 Task: Create a sub task Gather and Analyse Requirements for the task  Upgrade and migrate company environmental management to a cloud-based solution in the project BlazeTech , assign it to team member softage.2@softage.net and update the status of the sub task to  Off Track , set the priority of the sub task to High
Action: Mouse moved to (1059, 93)
Screenshot: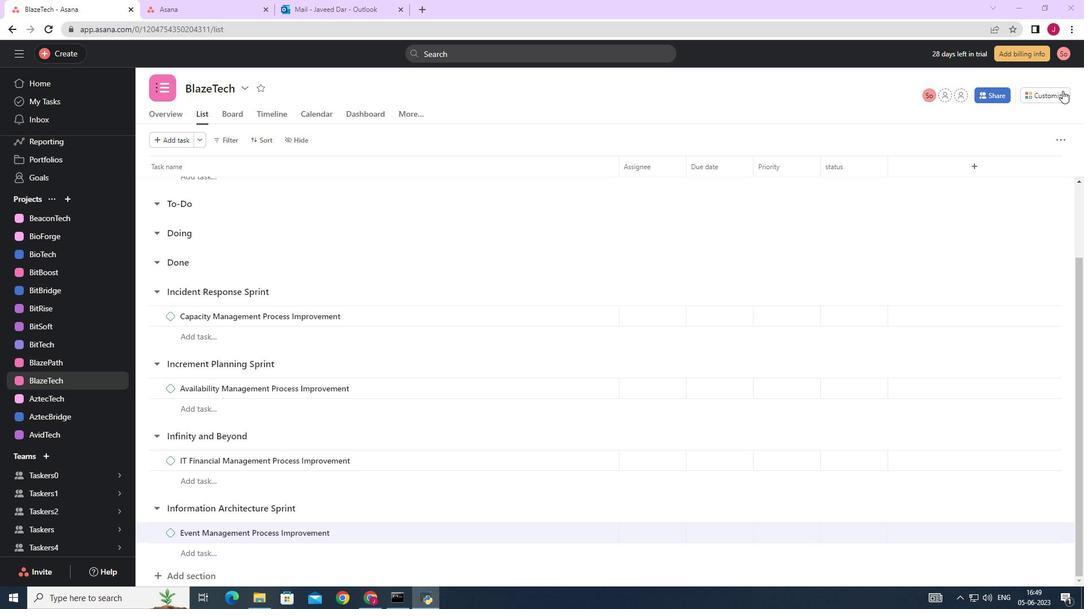 
Action: Mouse pressed left at (1059, 93)
Screenshot: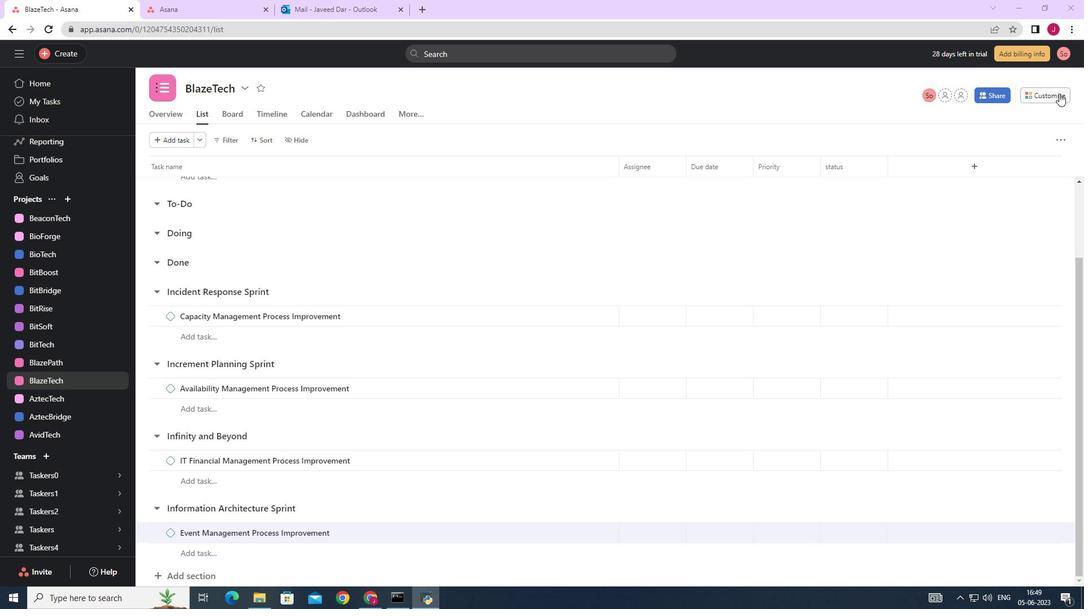 
Action: Mouse moved to (809, 307)
Screenshot: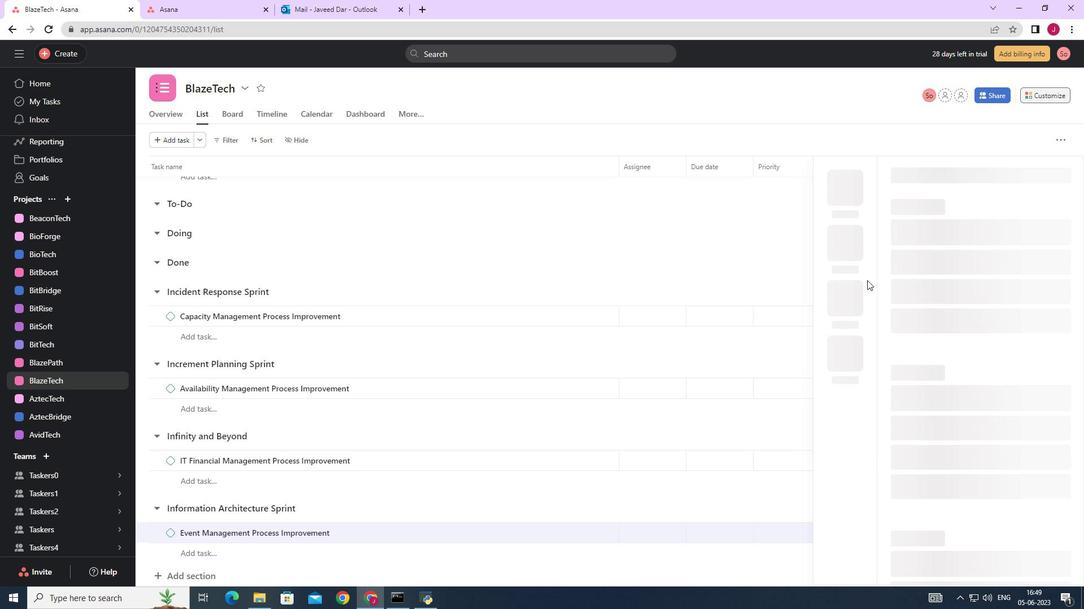
Action: Mouse scrolled (809, 306) with delta (0, 0)
Screenshot: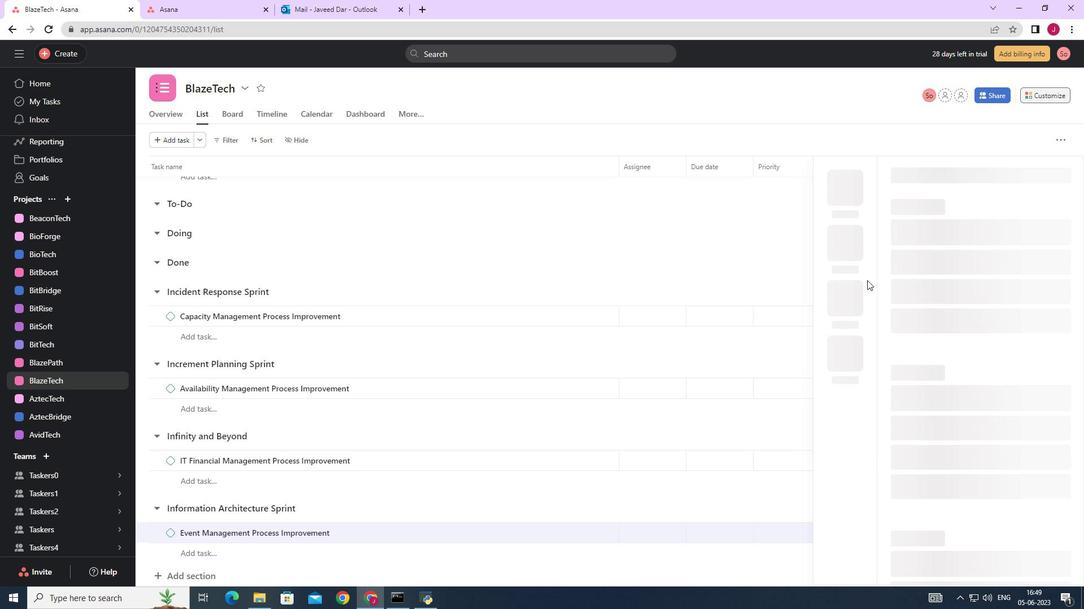
Action: Mouse moved to (807, 307)
Screenshot: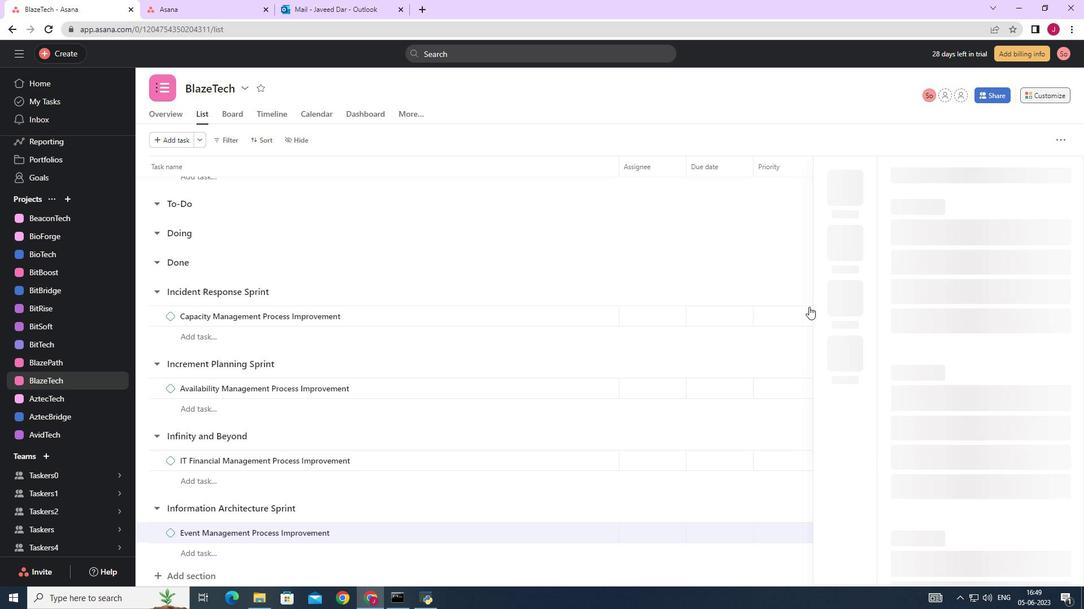 
Action: Mouse scrolled (807, 307) with delta (0, 0)
Screenshot: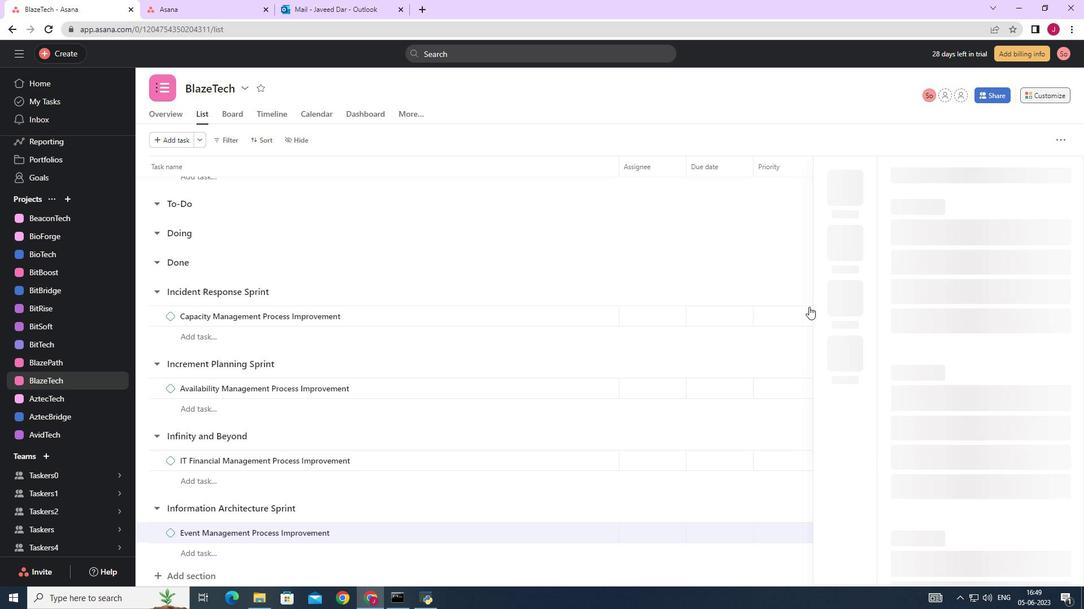 
Action: Mouse scrolled (807, 307) with delta (0, 0)
Screenshot: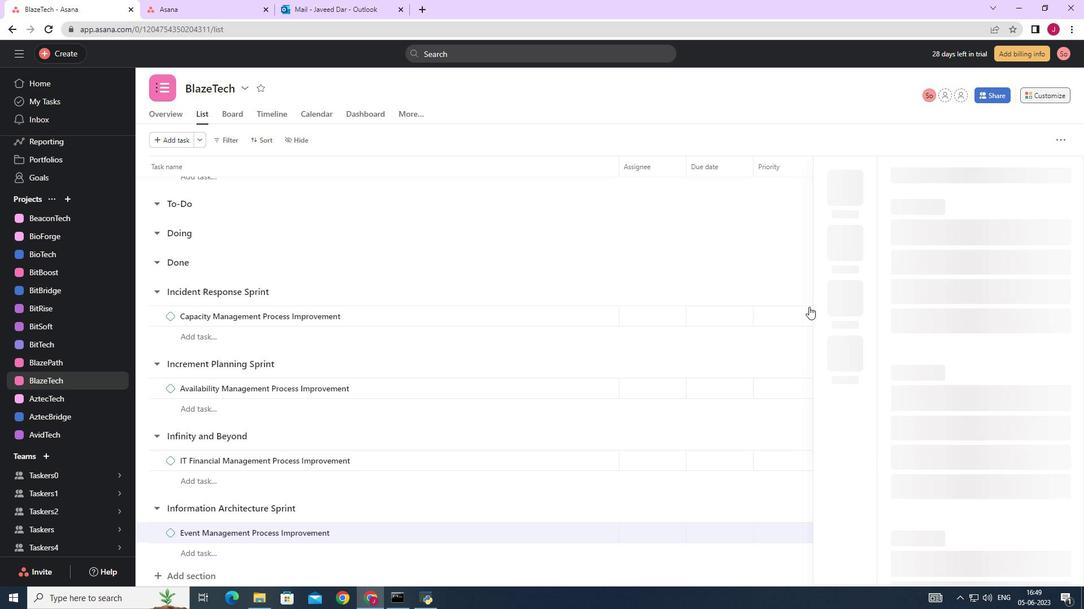 
Action: Mouse moved to (807, 307)
Screenshot: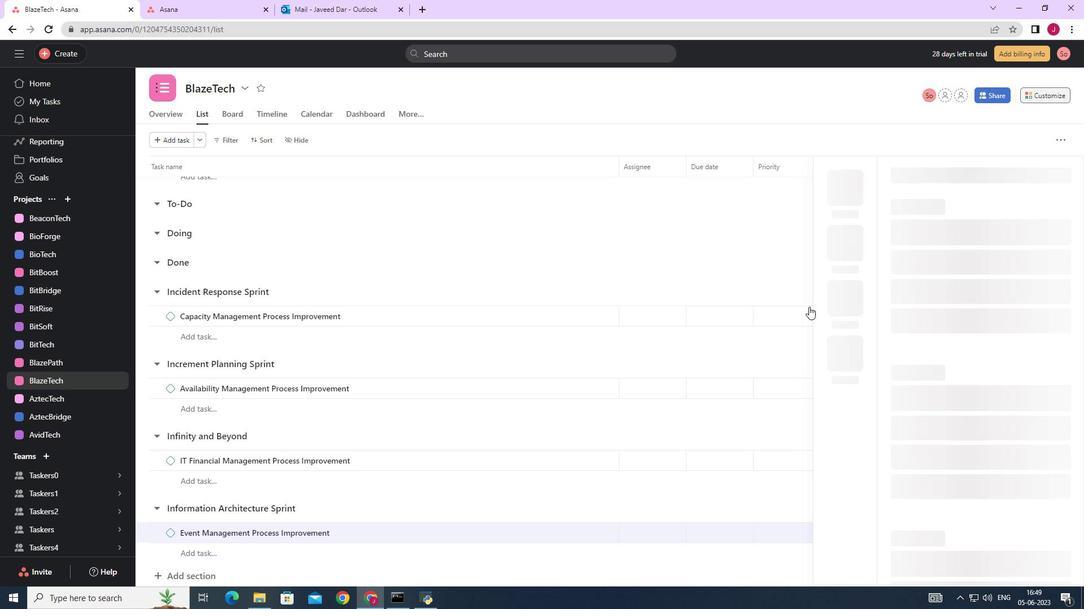 
Action: Mouse scrolled (807, 307) with delta (0, 0)
Screenshot: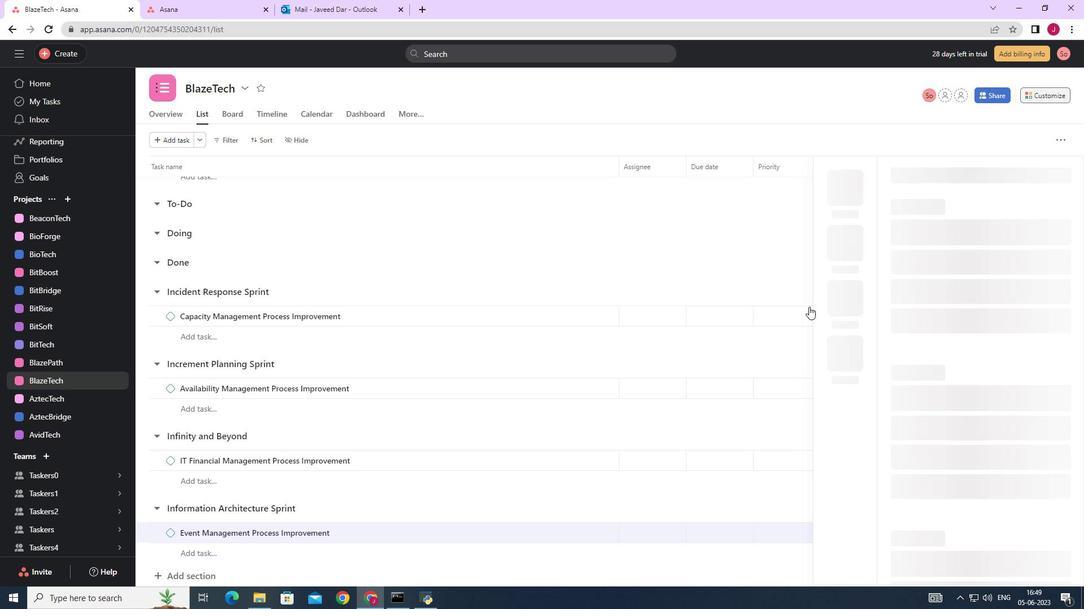 
Action: Mouse moved to (1068, 175)
Screenshot: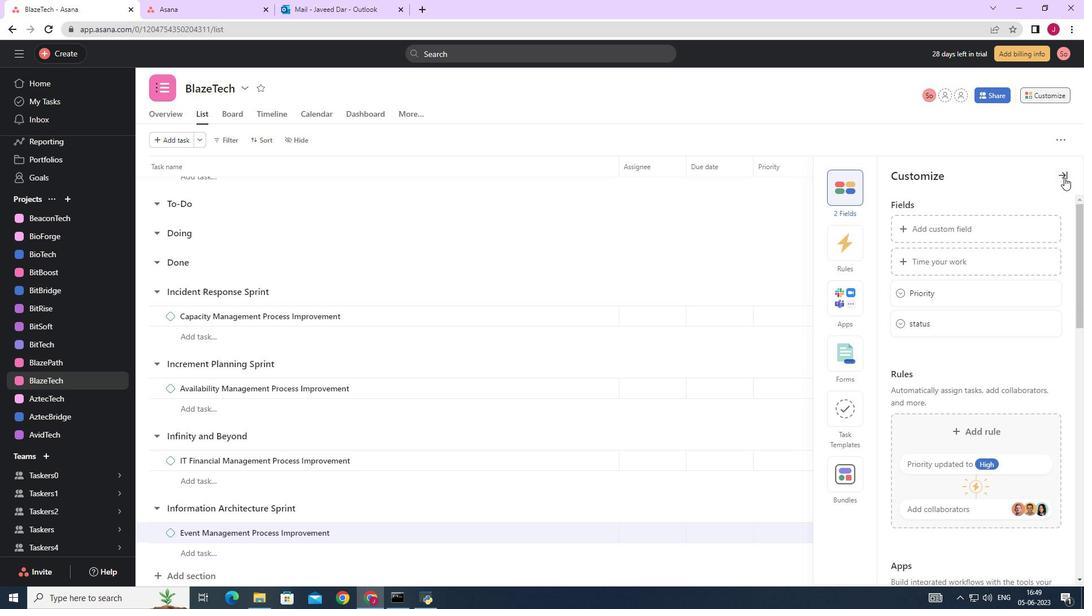
Action: Mouse pressed left at (1068, 175)
Screenshot: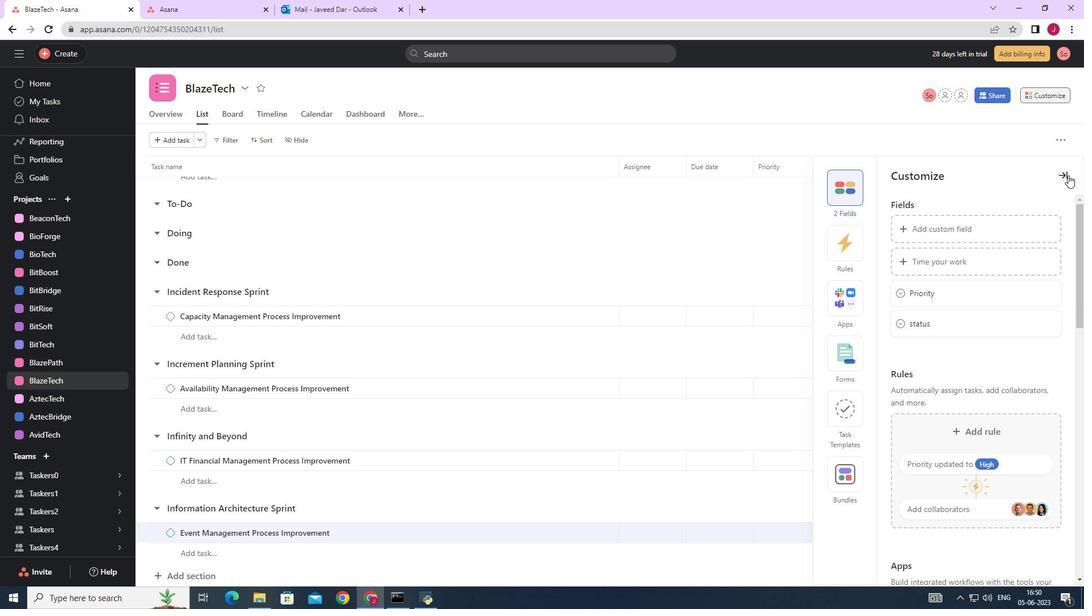 
Action: Mouse moved to (495, 306)
Screenshot: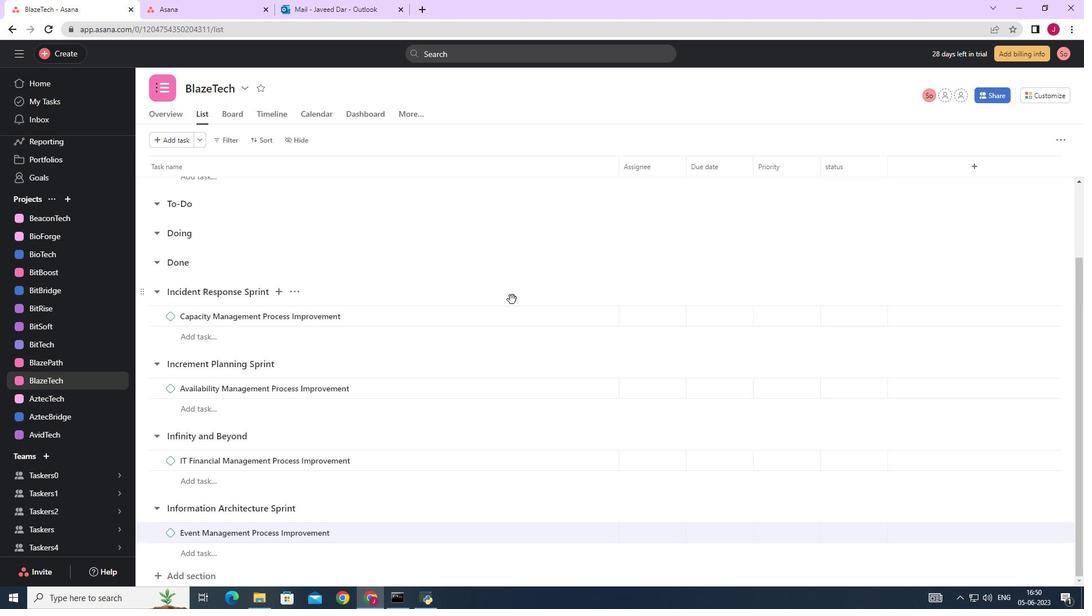 
Action: Mouse scrolled (495, 307) with delta (0, 0)
Screenshot: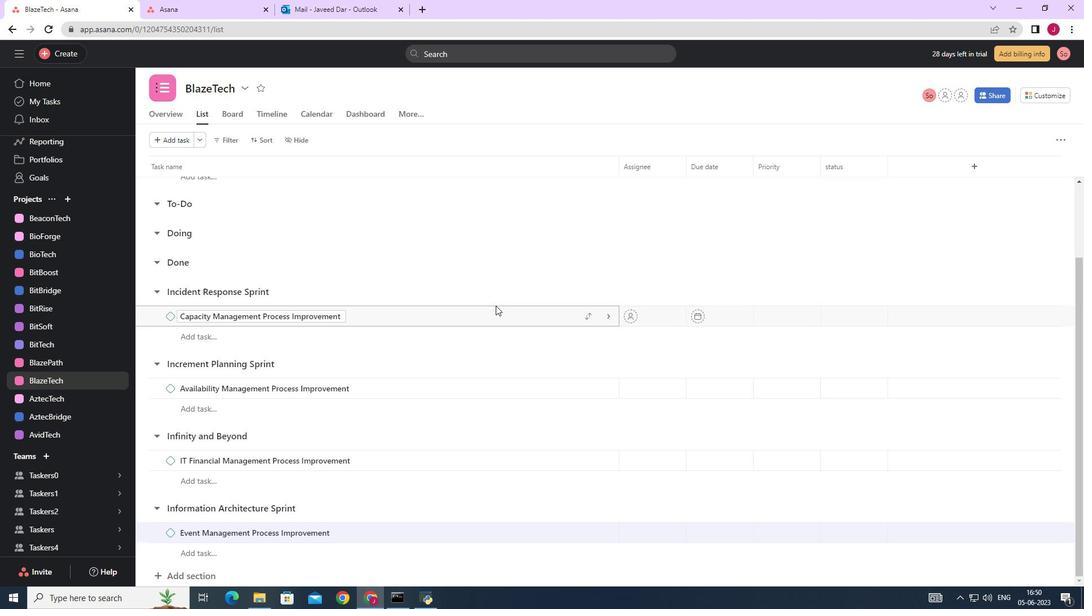 
Action: Mouse scrolled (495, 307) with delta (0, 0)
Screenshot: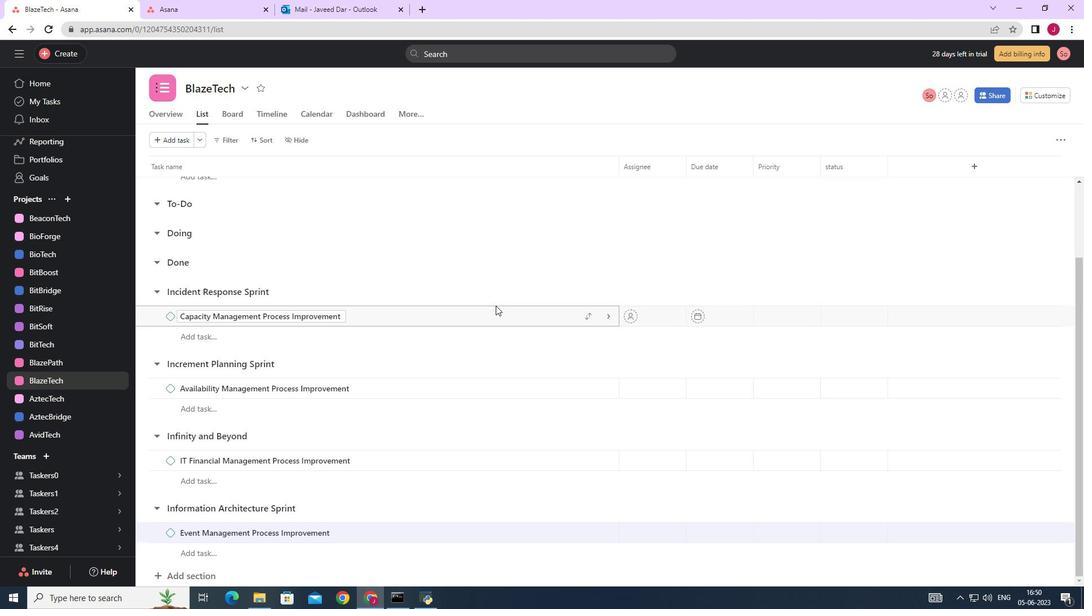 
Action: Mouse scrolled (495, 307) with delta (0, 0)
Screenshot: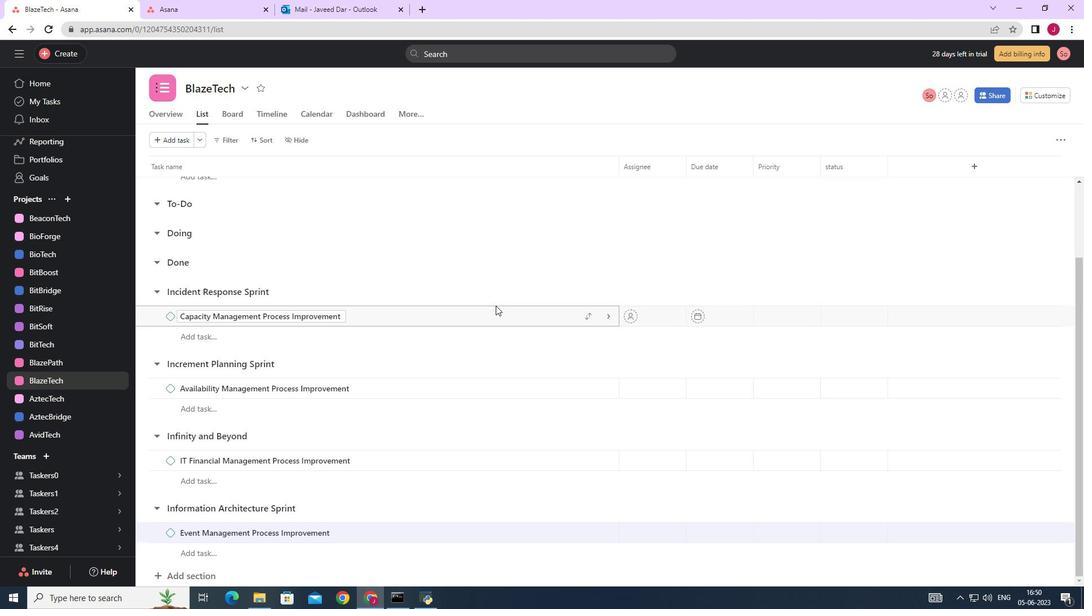 
Action: Mouse scrolled (495, 307) with delta (0, 0)
Screenshot: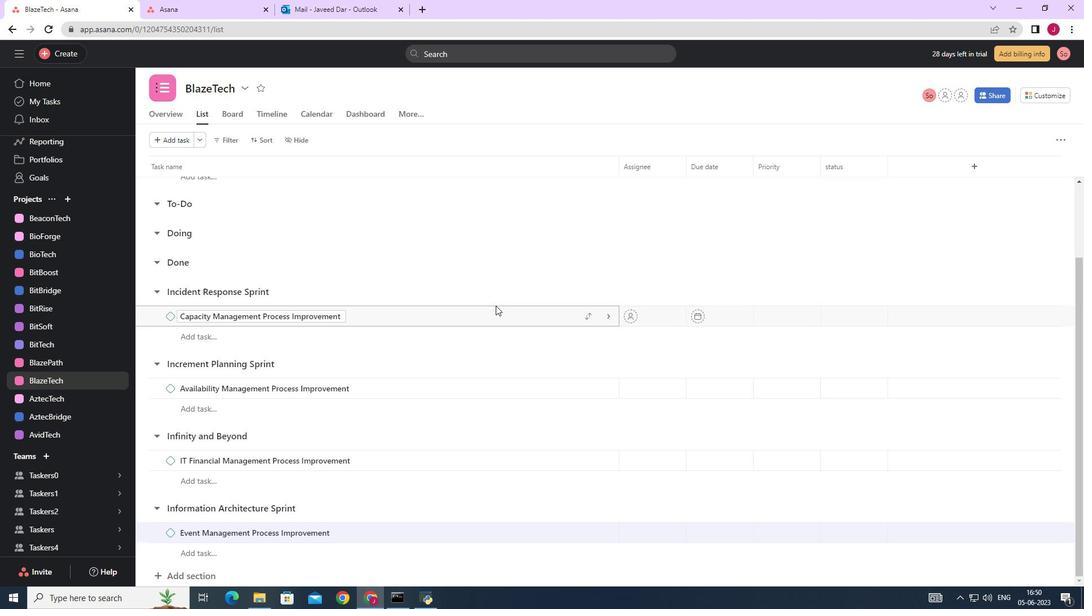 
Action: Mouse moved to (566, 251)
Screenshot: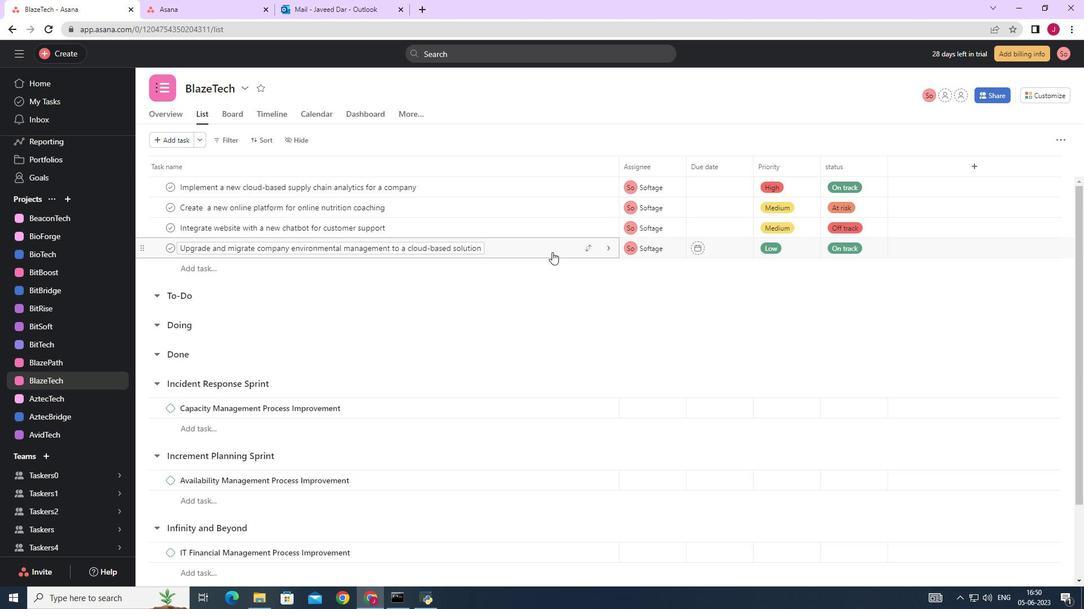 
Action: Mouse pressed left at (566, 251)
Screenshot: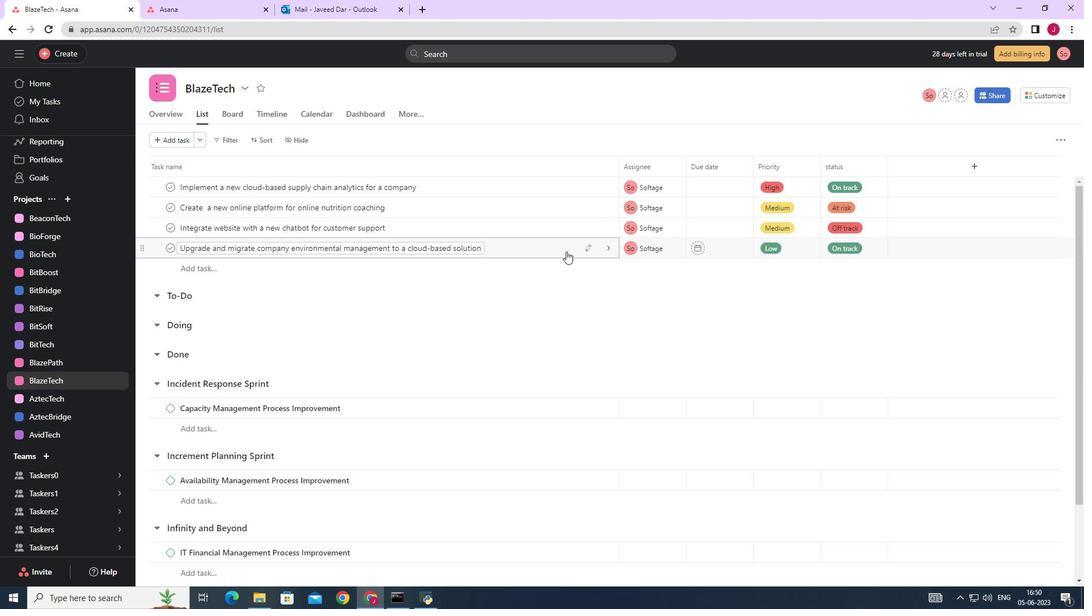 
Action: Mouse moved to (743, 322)
Screenshot: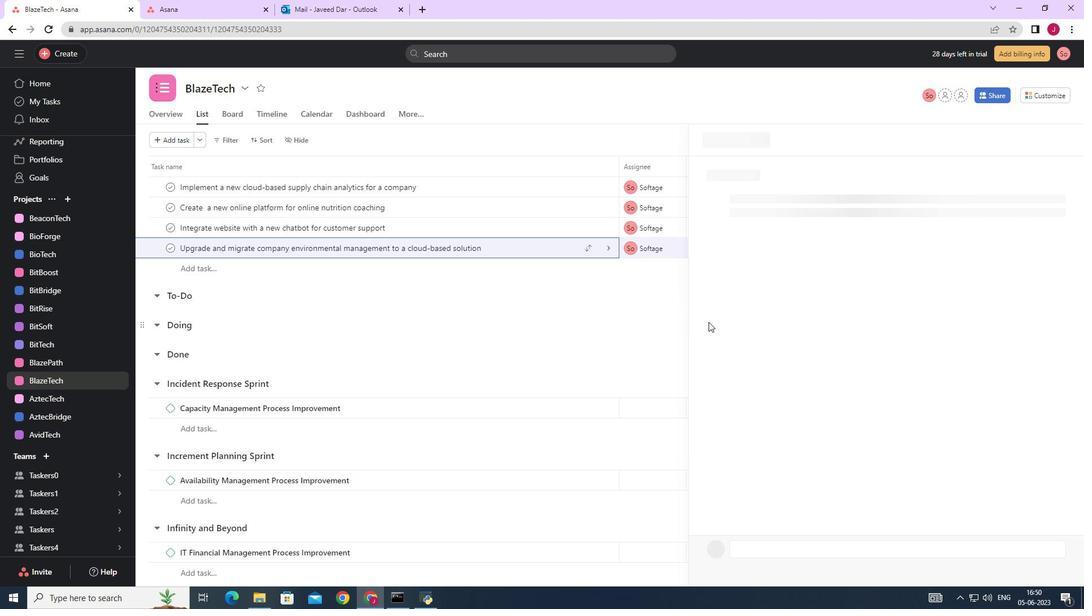
Action: Mouse scrolled (743, 321) with delta (0, 0)
Screenshot: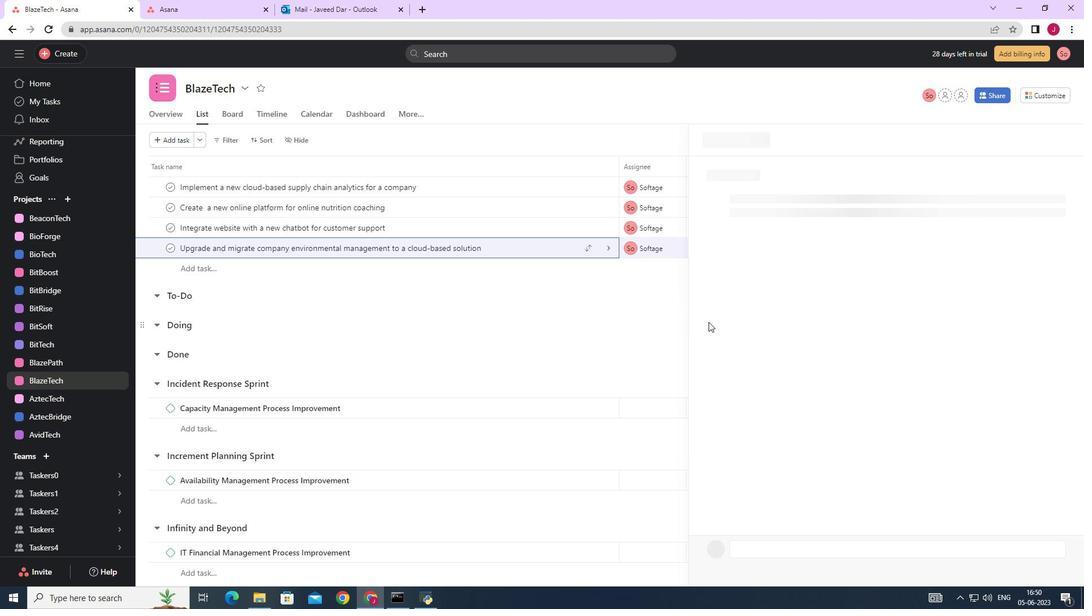 
Action: Mouse moved to (743, 322)
Screenshot: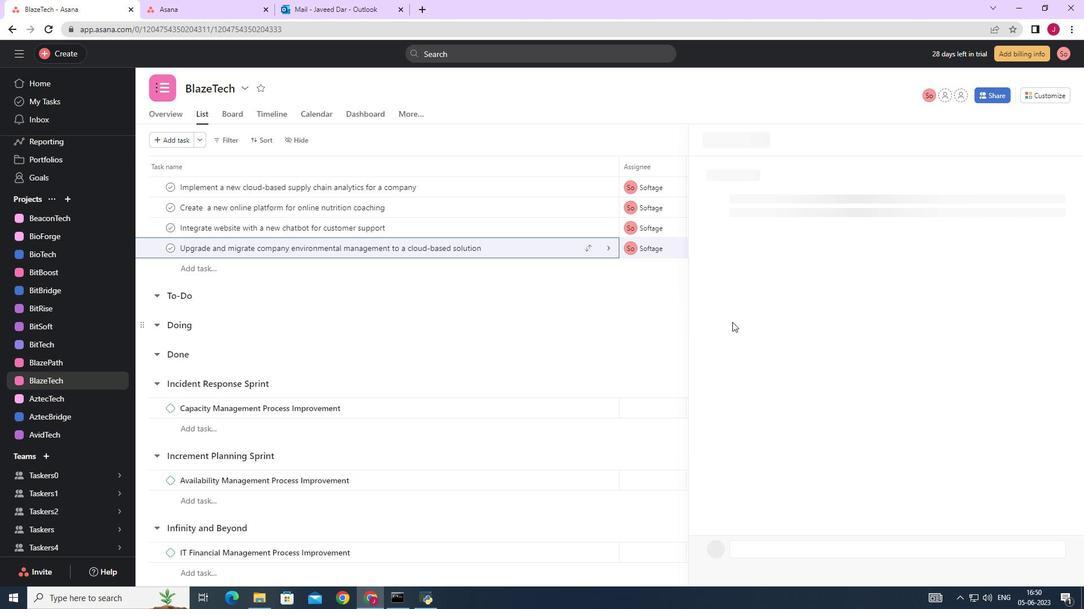 
Action: Mouse scrolled (743, 321) with delta (0, 0)
Screenshot: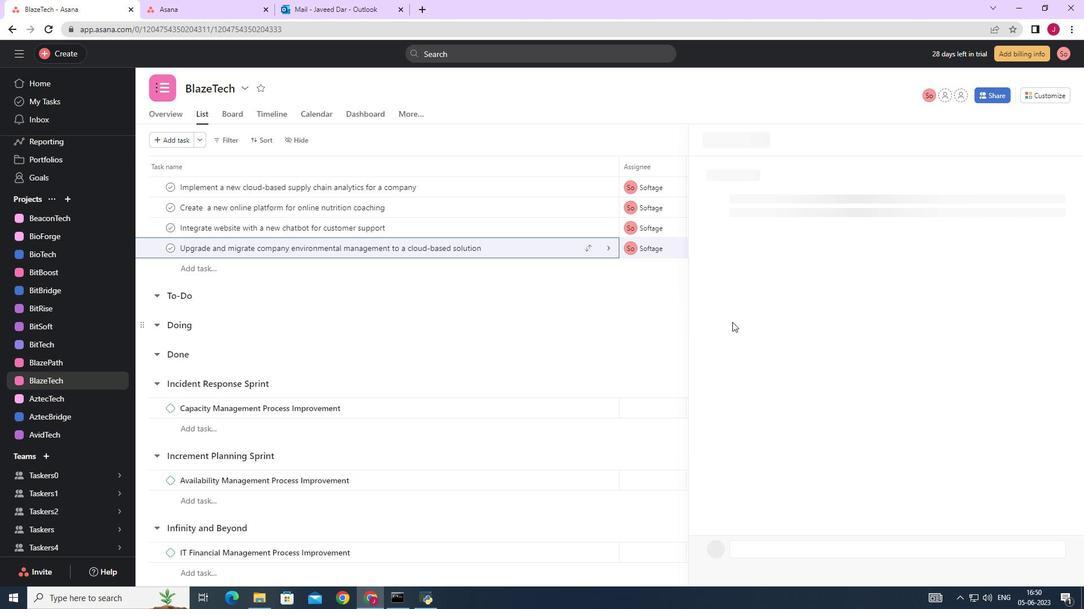 
Action: Mouse moved to (744, 322)
Screenshot: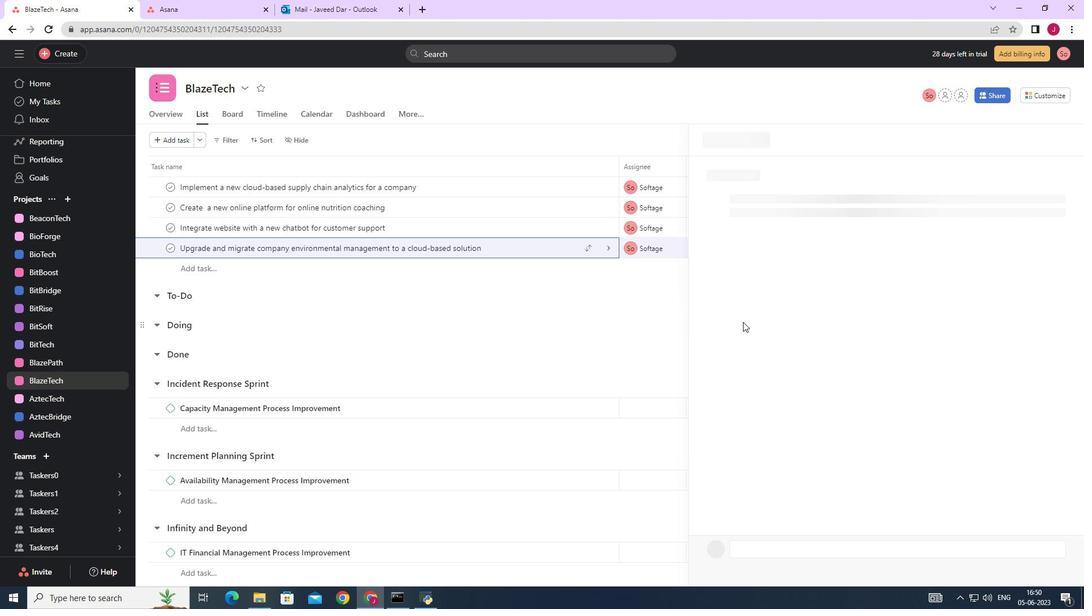 
Action: Mouse scrolled (744, 321) with delta (0, 0)
Screenshot: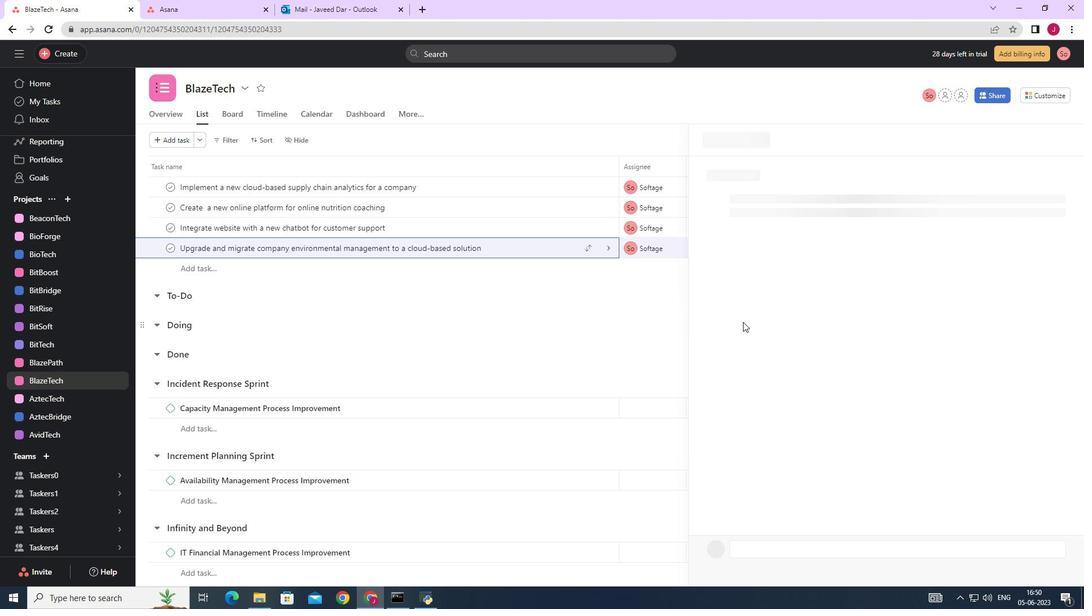 
Action: Mouse moved to (744, 322)
Screenshot: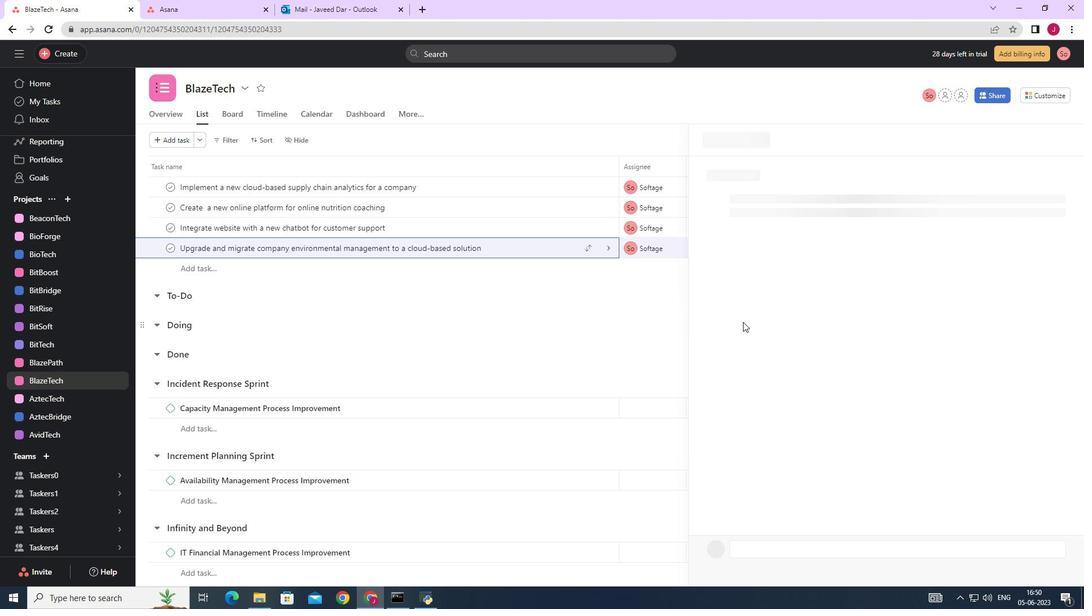 
Action: Mouse scrolled (744, 321) with delta (0, 0)
Screenshot: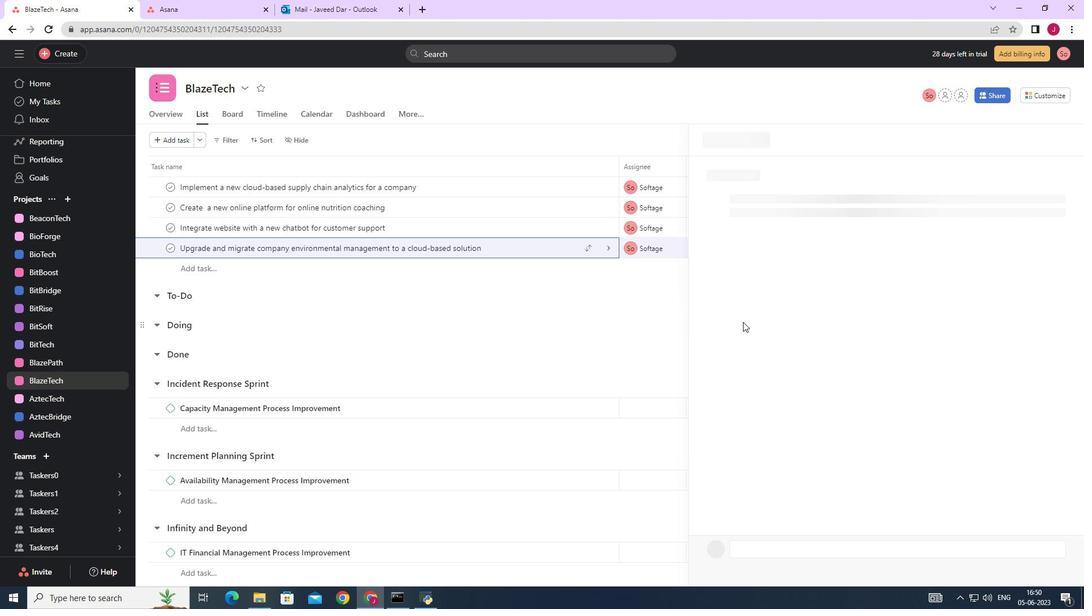 
Action: Mouse moved to (745, 322)
Screenshot: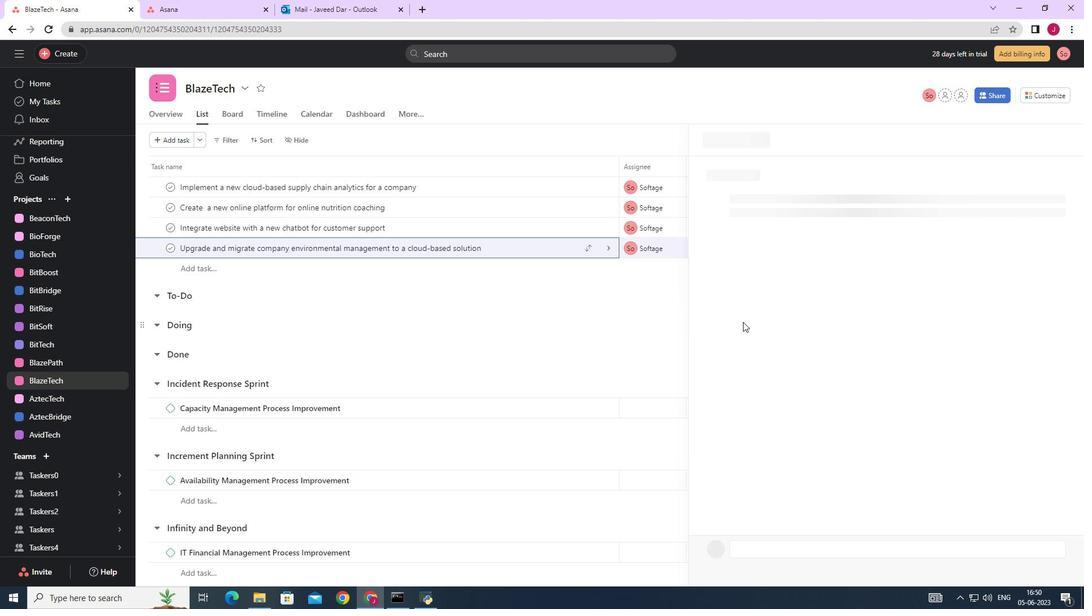 
Action: Mouse scrolled (745, 321) with delta (0, 0)
Screenshot: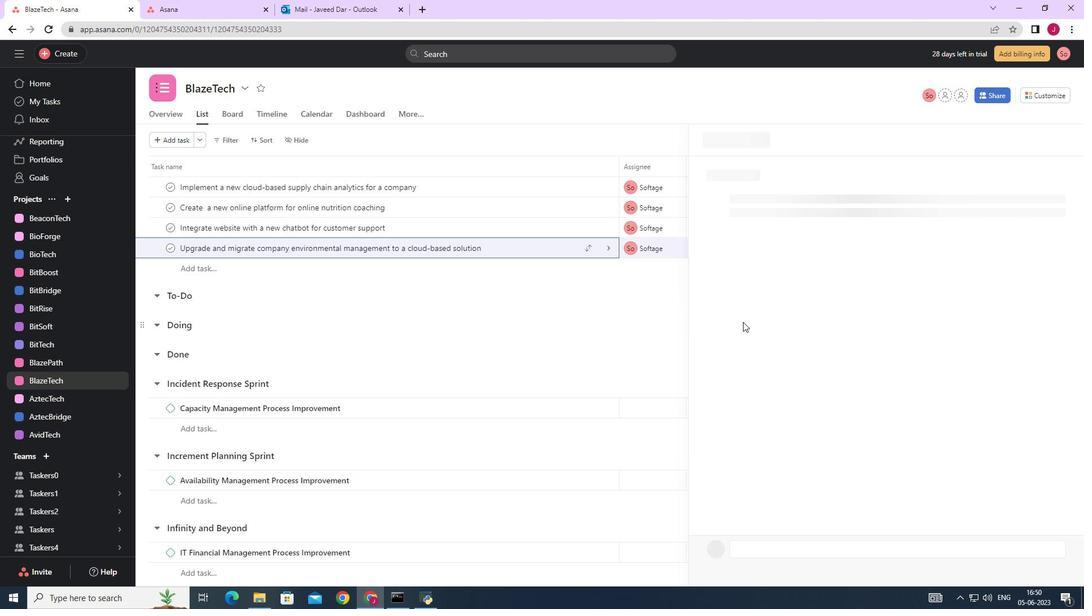 
Action: Mouse moved to (747, 324)
Screenshot: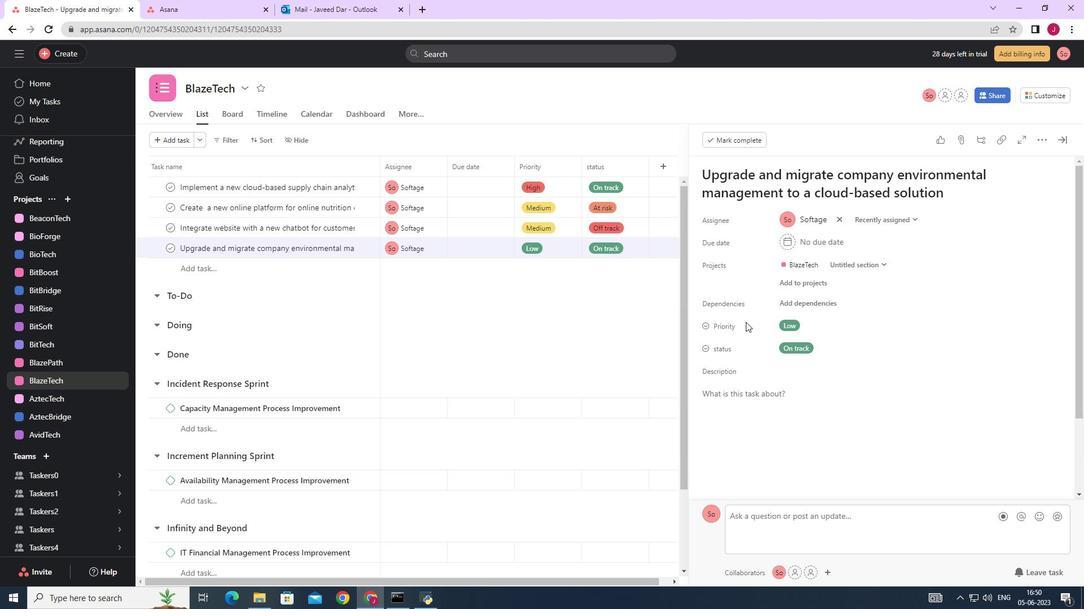 
Action: Mouse scrolled (747, 323) with delta (0, 0)
Screenshot: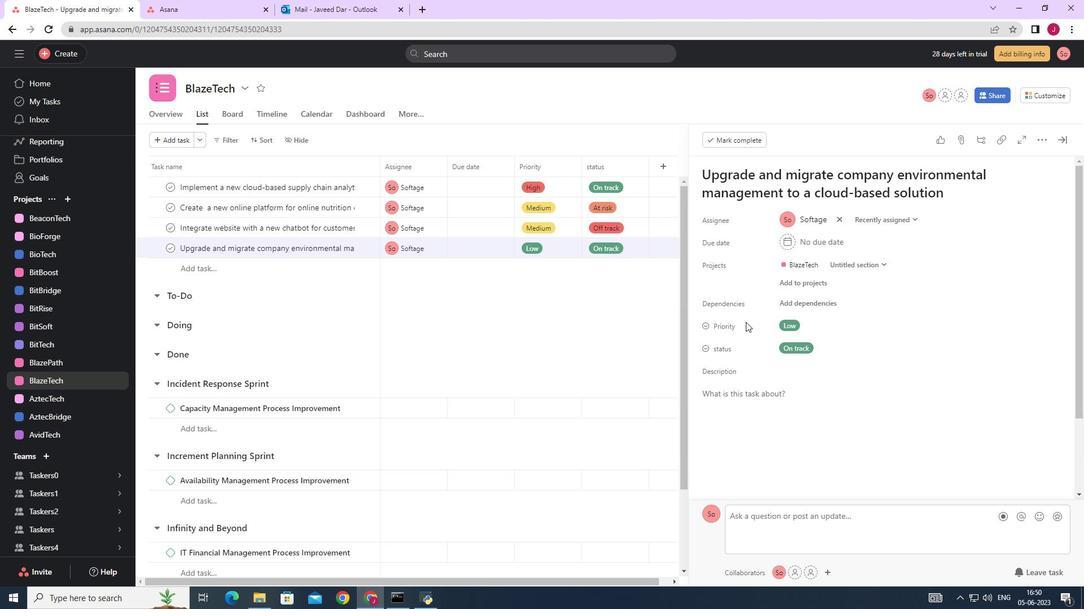 
Action: Mouse moved to (755, 334)
Screenshot: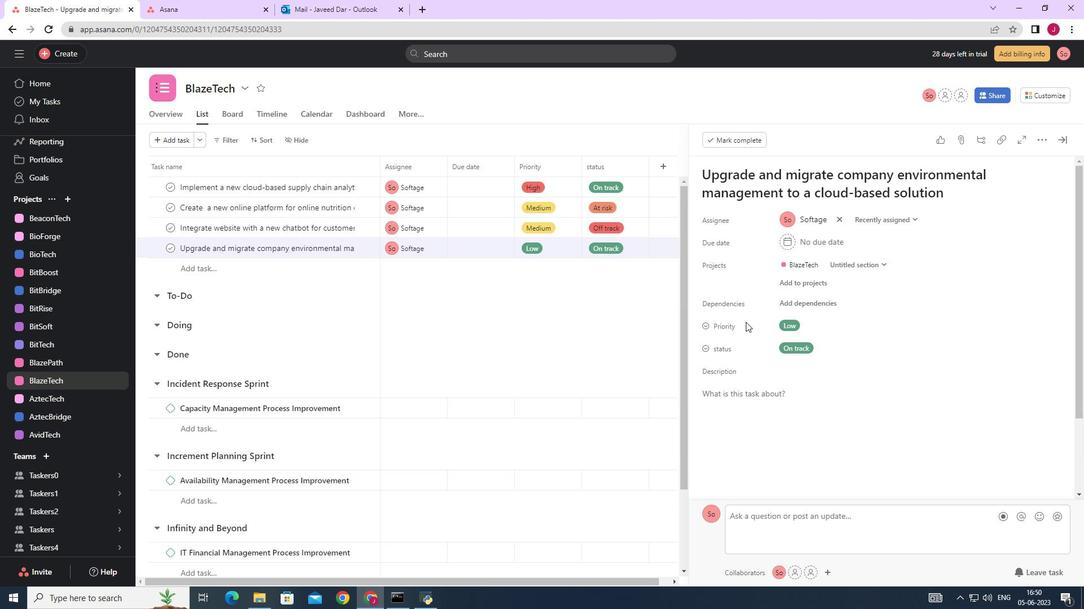 
Action: Mouse scrolled (753, 333) with delta (0, 0)
Screenshot: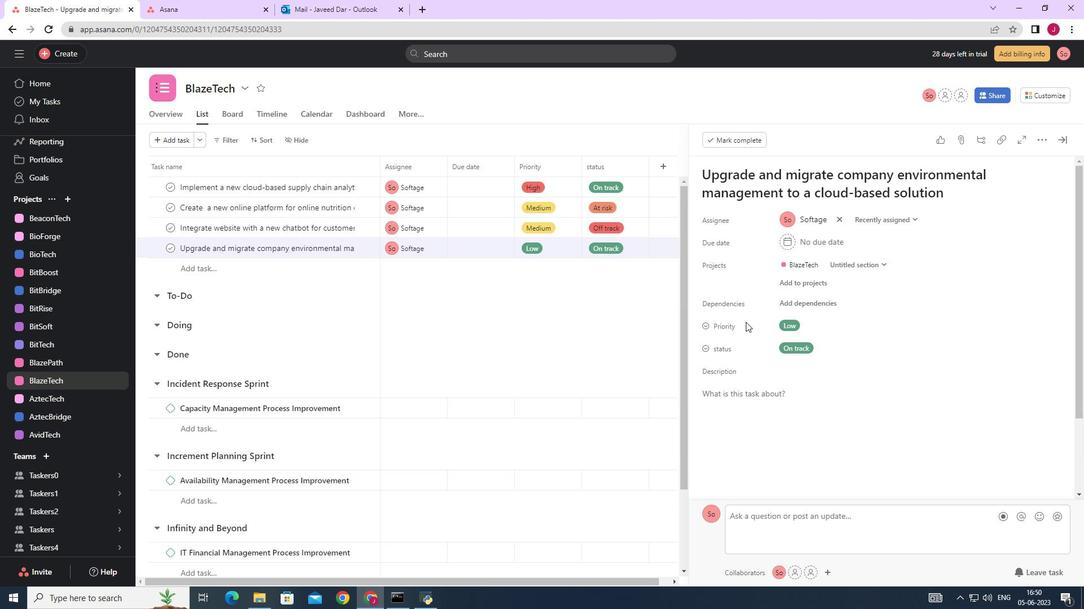 
Action: Mouse moved to (758, 338)
Screenshot: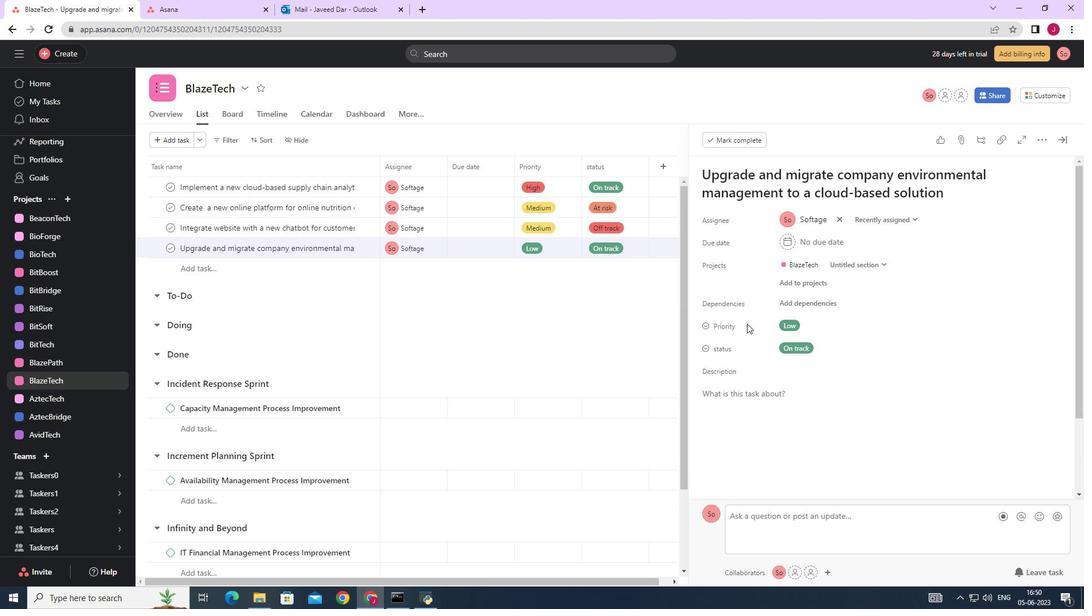 
Action: Mouse scrolled (756, 335) with delta (0, 0)
Screenshot: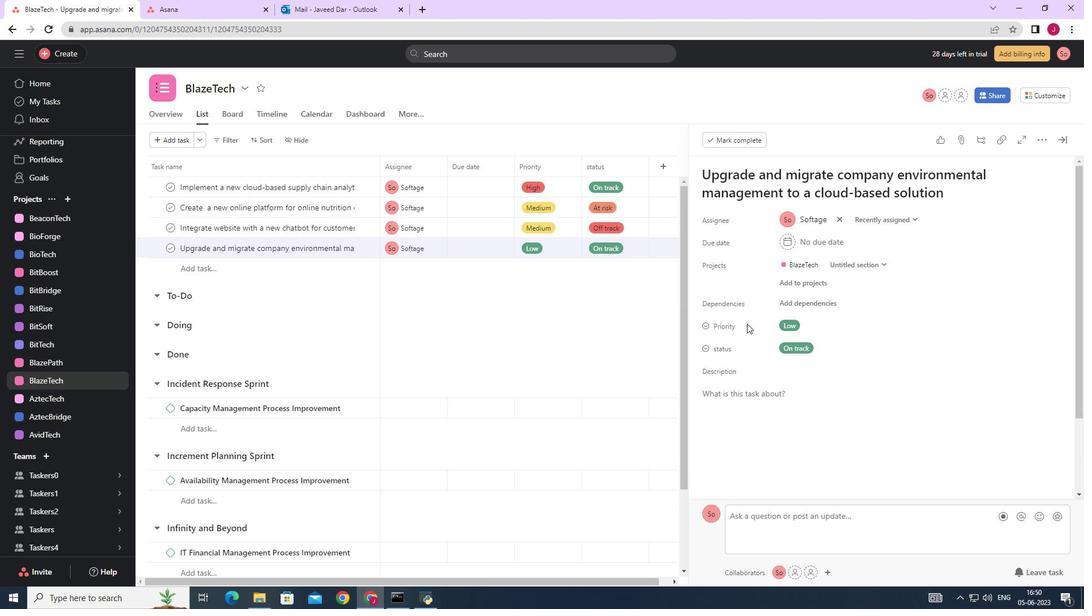 
Action: Mouse moved to (758, 339)
Screenshot: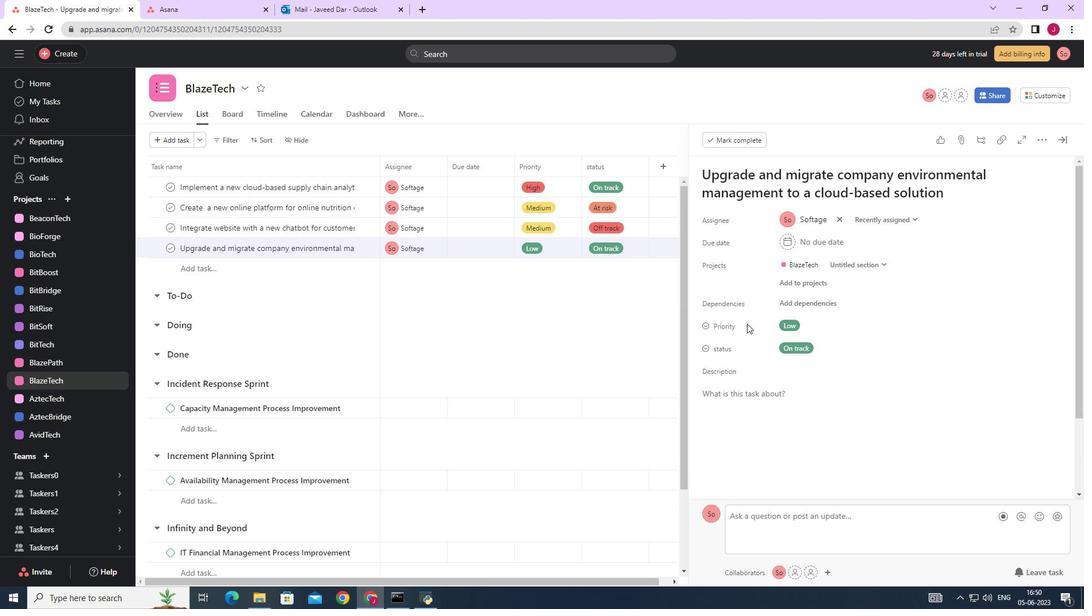 
Action: Mouse scrolled (758, 338) with delta (0, 0)
Screenshot: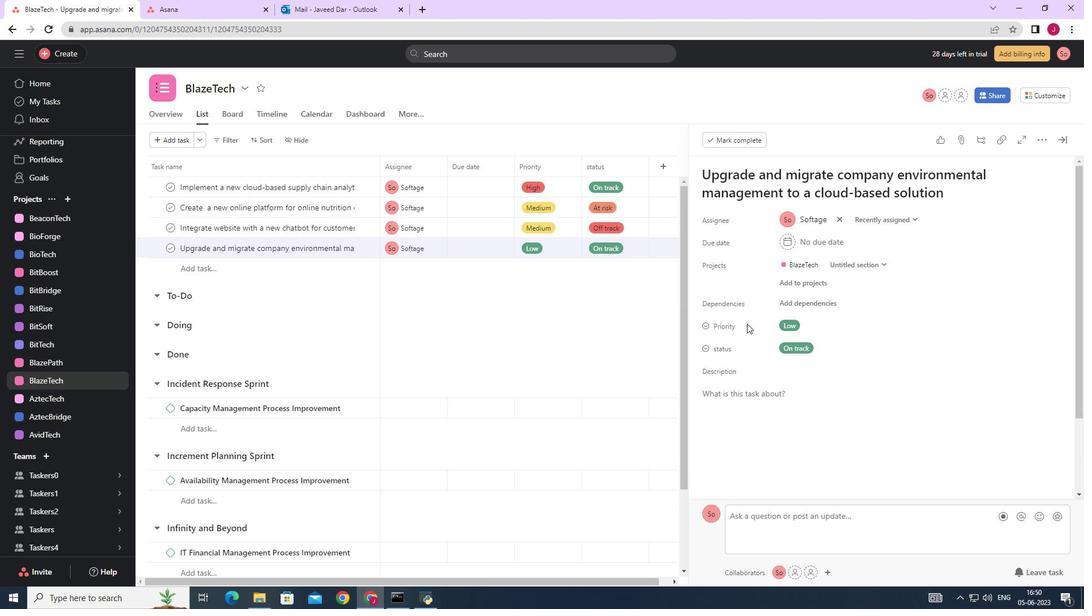
Action: Mouse moved to (743, 408)
Screenshot: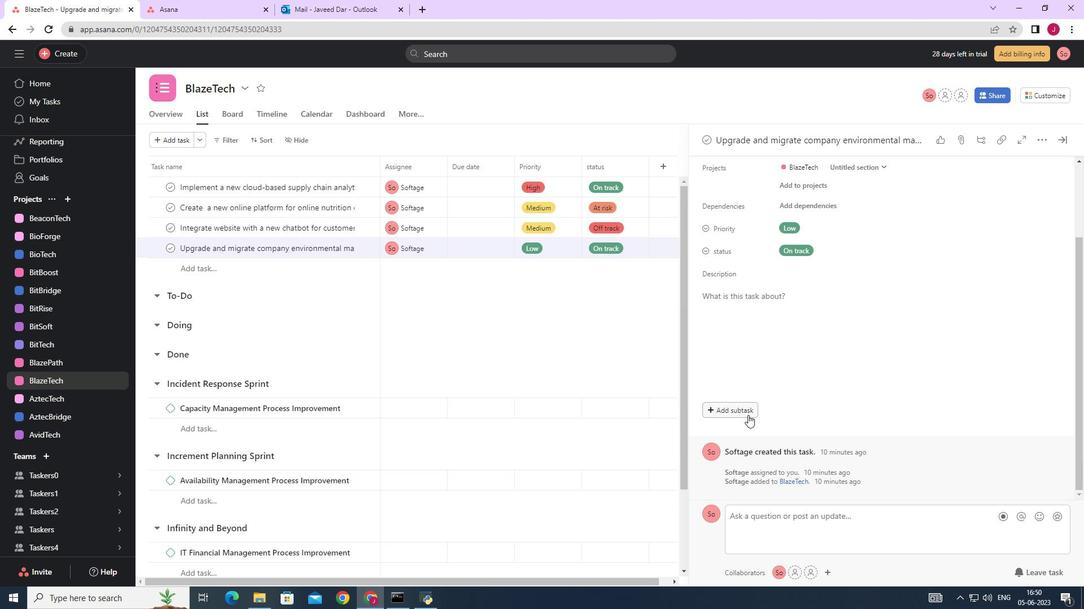 
Action: Mouse pressed left at (743, 408)
Screenshot: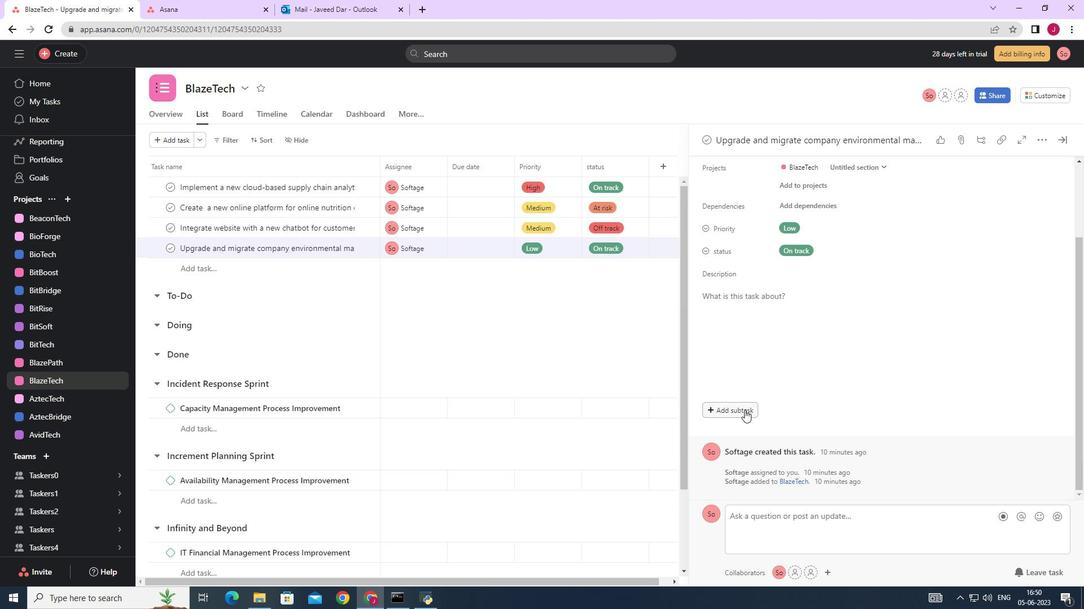 
Action: Mouse scrolled (743, 408) with delta (0, 0)
Screenshot: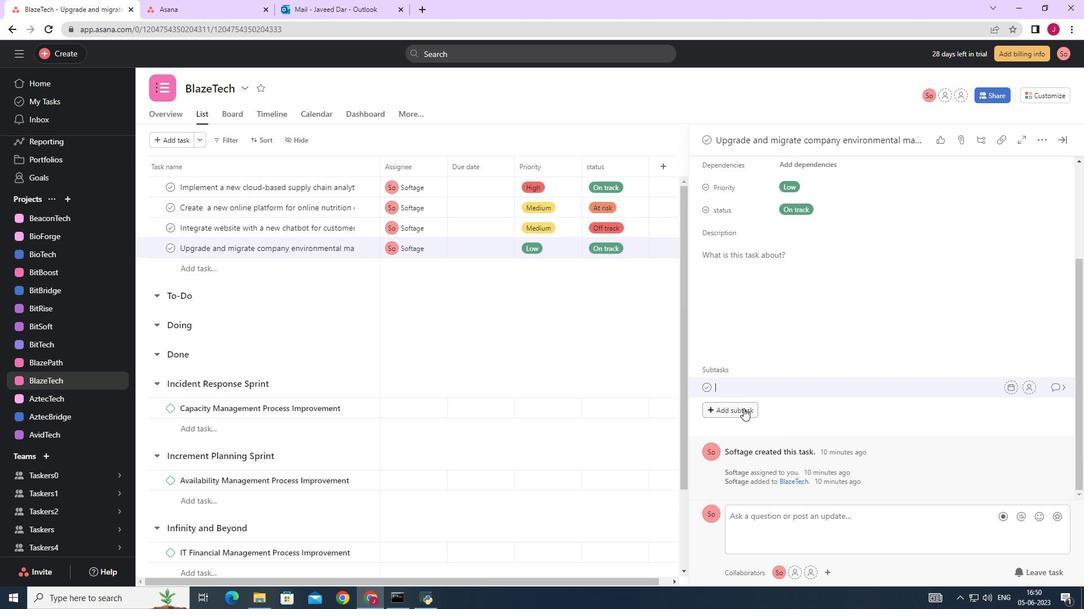 
Action: Mouse scrolled (743, 408) with delta (0, 0)
Screenshot: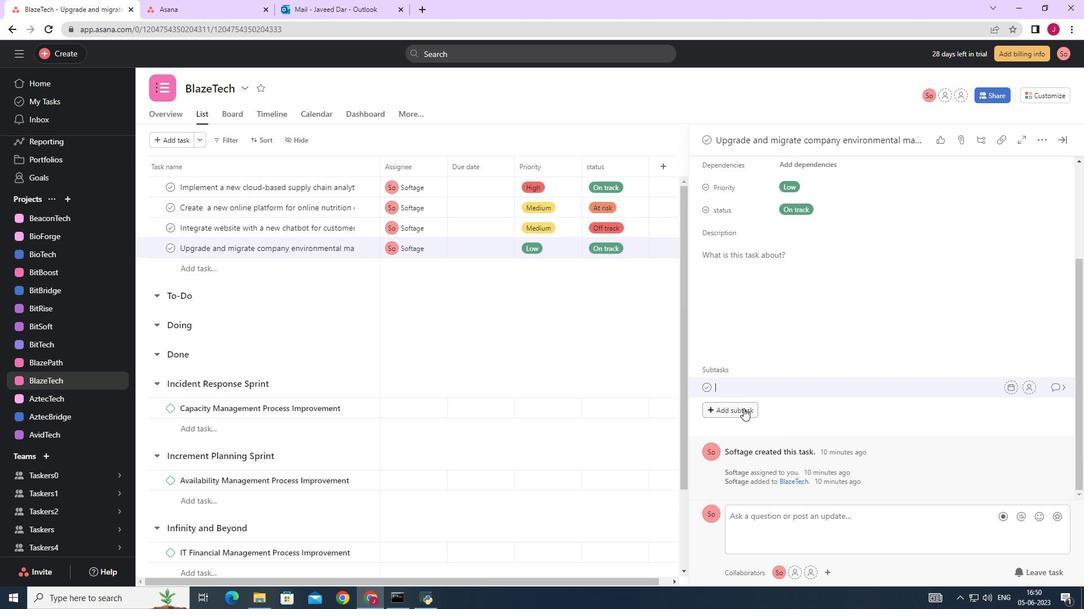 
Action: Mouse scrolled (743, 408) with delta (0, 0)
Screenshot: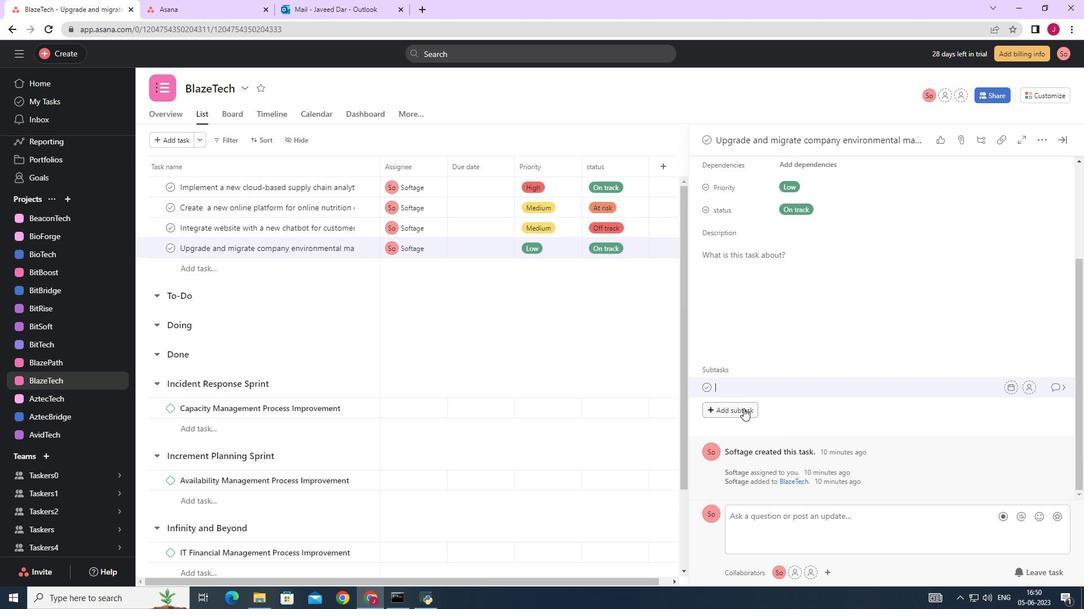 
Action: Mouse scrolled (743, 408) with delta (0, 0)
Screenshot: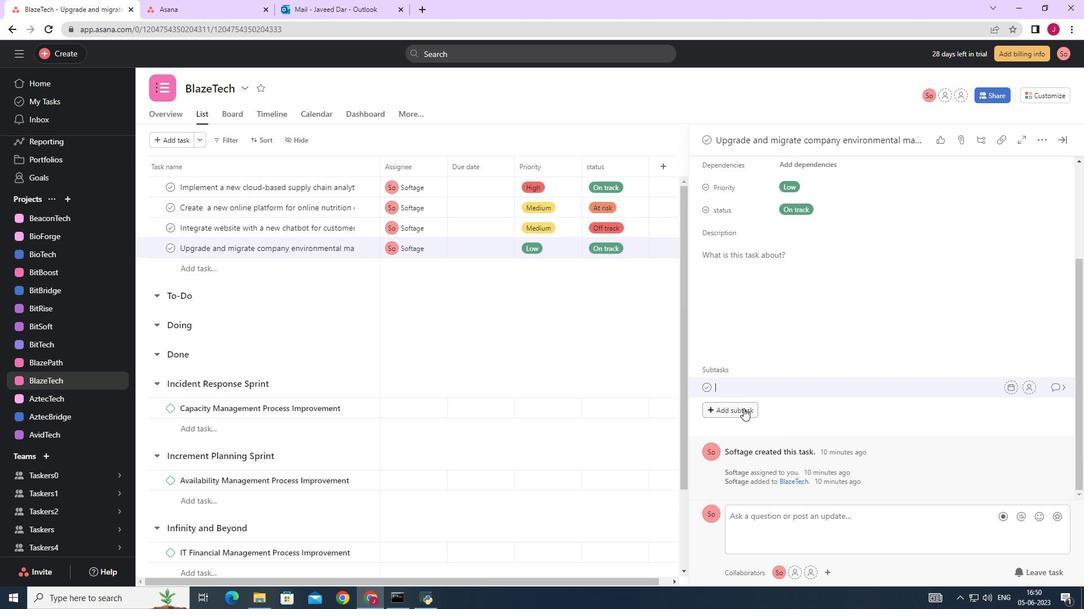 
Action: Mouse moved to (742, 389)
Screenshot: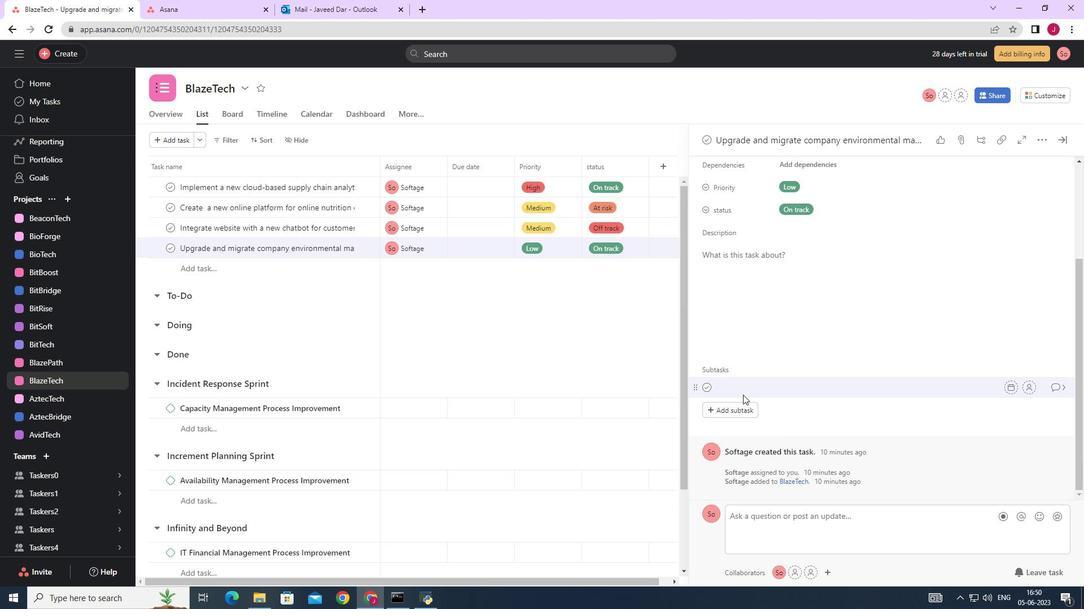 
Action: Mouse pressed left at (742, 389)
Screenshot: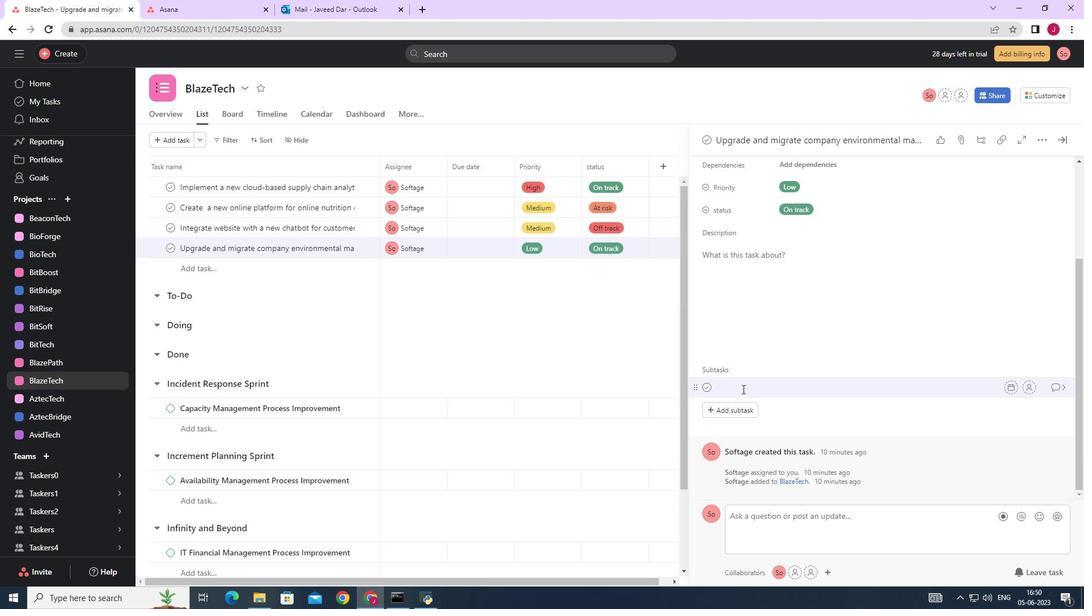 
Action: Key pressed <Key.caps_lock>G<Key.caps_lock>ather<Key.space>and<Key.space><Key.caps_lock>A<Key.caps_lock>nalyse<Key.space><Key.caps_lock>R<Key.caps_lock>equirements
Screenshot: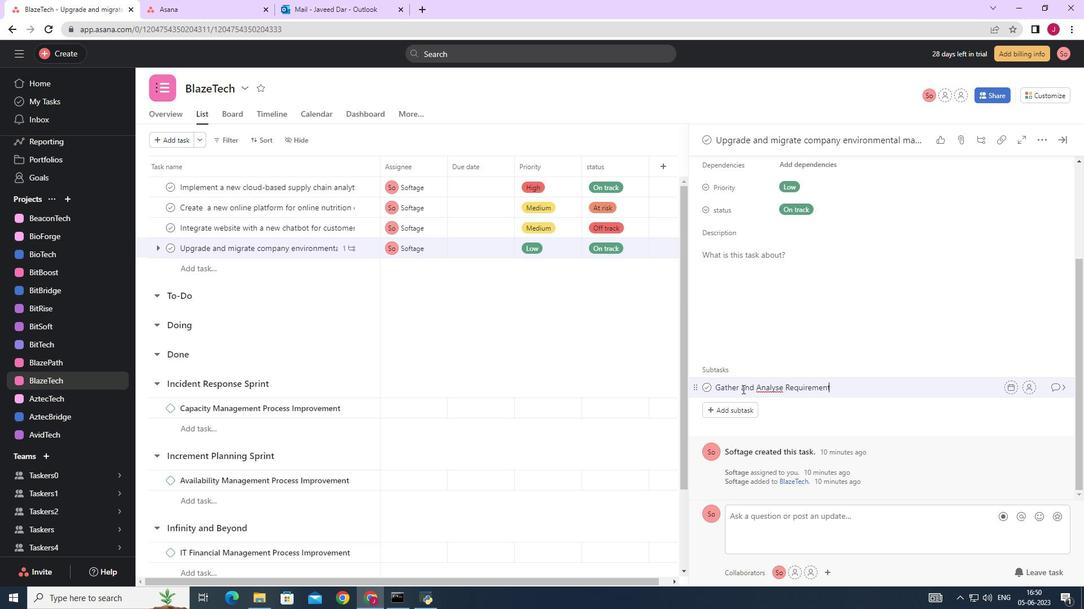 
Action: Mouse moved to (1024, 391)
Screenshot: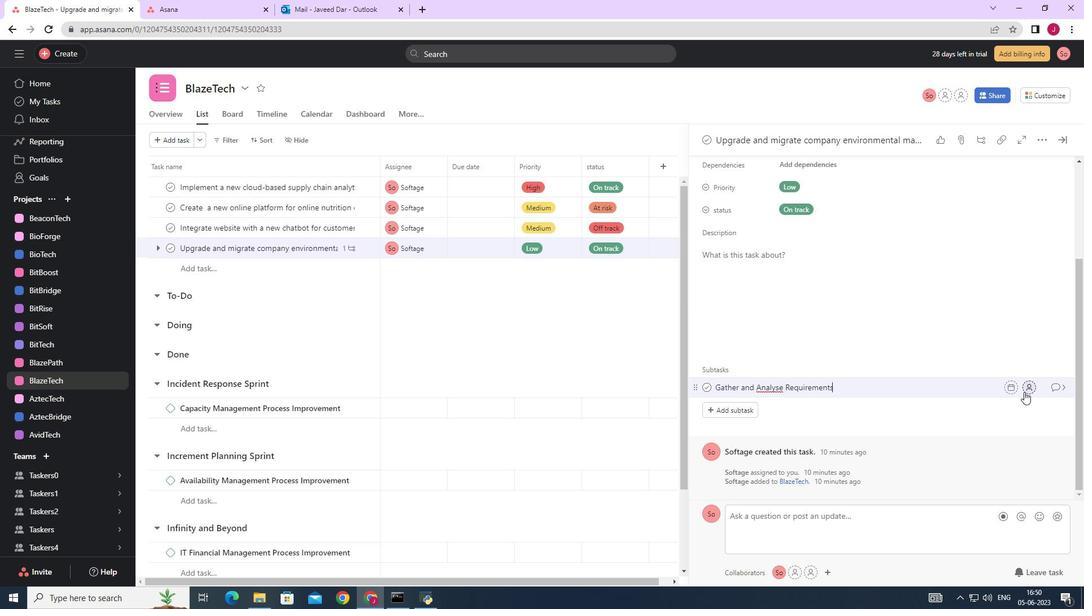 
Action: Mouse pressed left at (1024, 391)
Screenshot: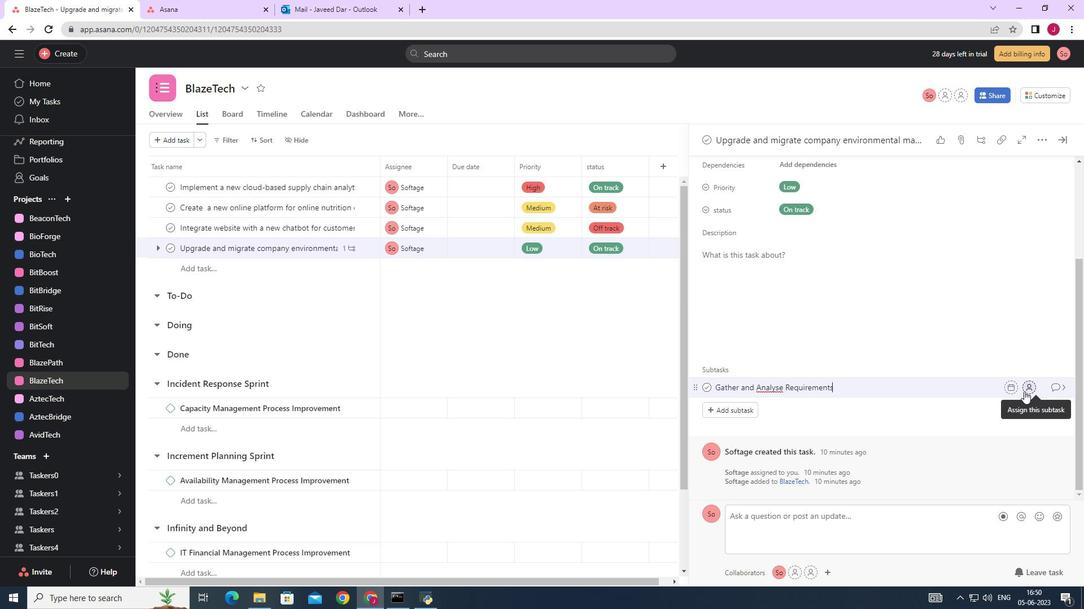 
Action: Mouse moved to (883, 430)
Screenshot: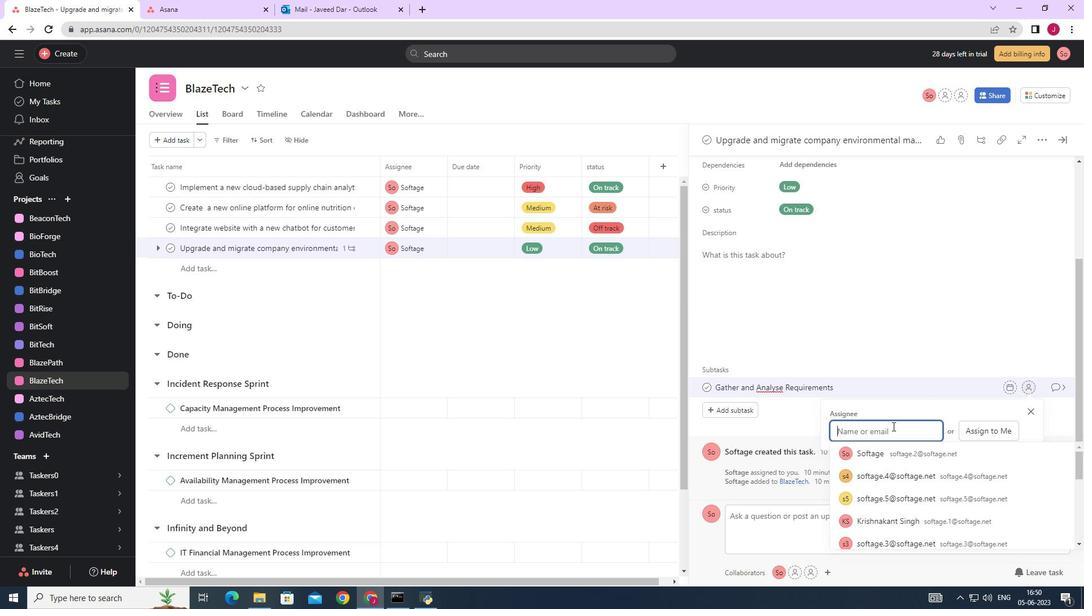 
Action: Key pressed softage.2
Screenshot: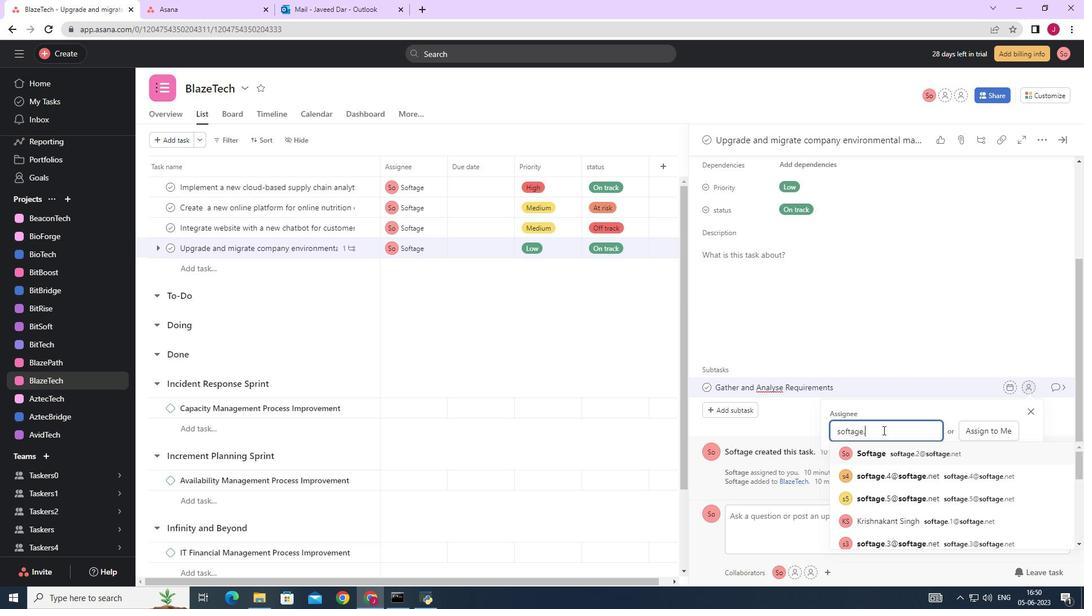 
Action: Mouse moved to (905, 455)
Screenshot: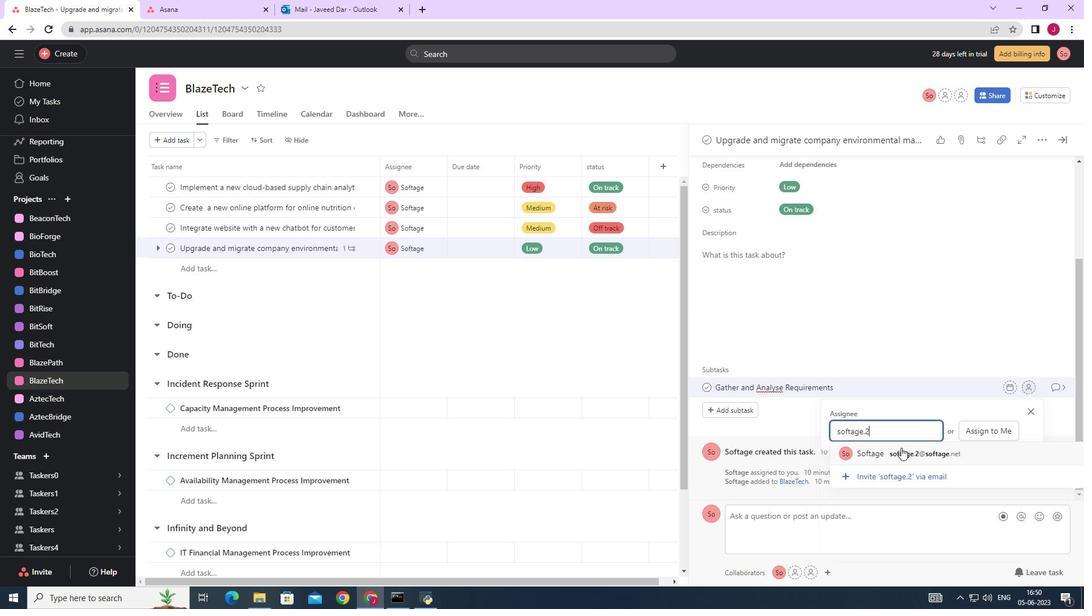 
Action: Mouse pressed left at (905, 455)
Screenshot: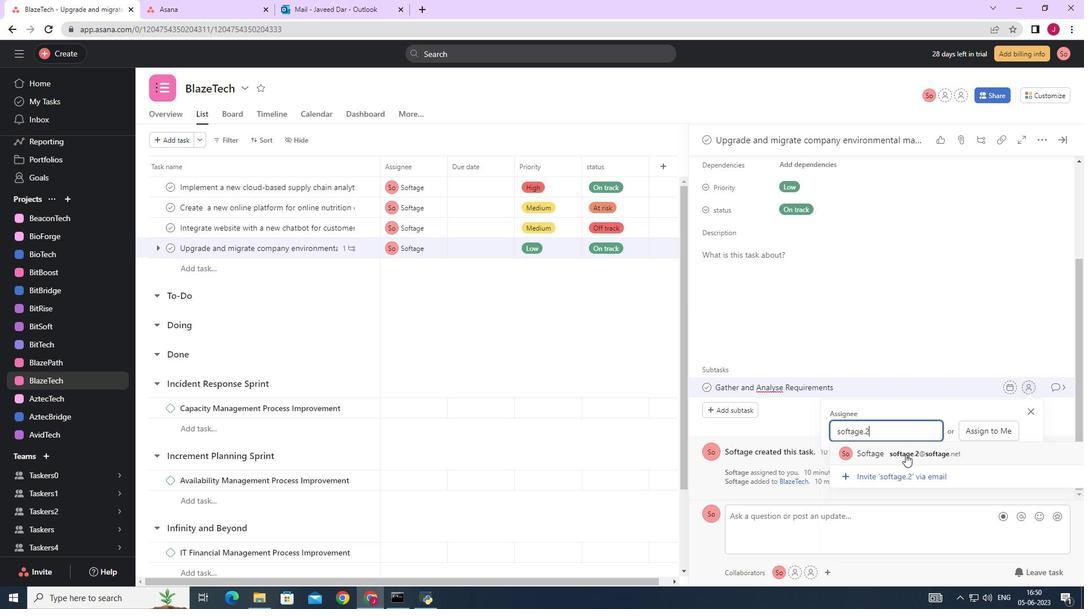 
Action: Mouse moved to (1056, 391)
Screenshot: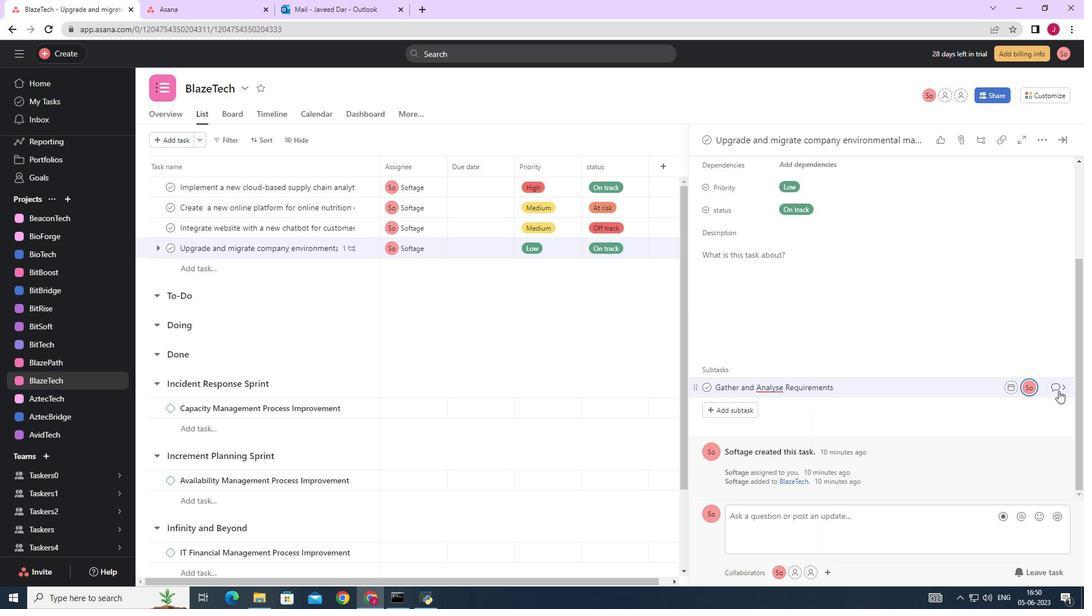 
Action: Mouse pressed left at (1056, 391)
Screenshot: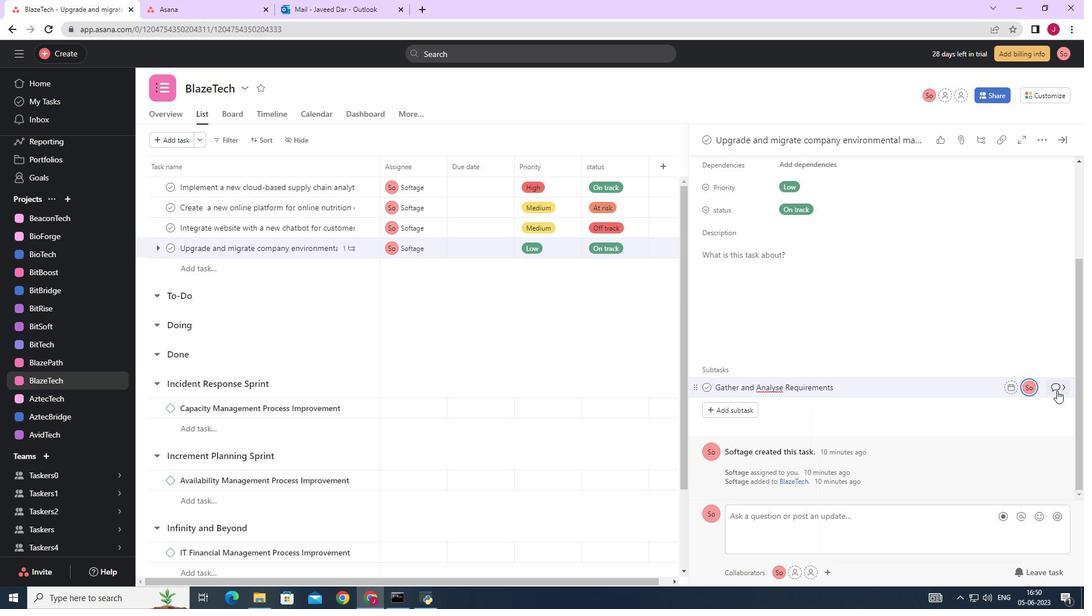 
Action: Mouse moved to (749, 294)
Screenshot: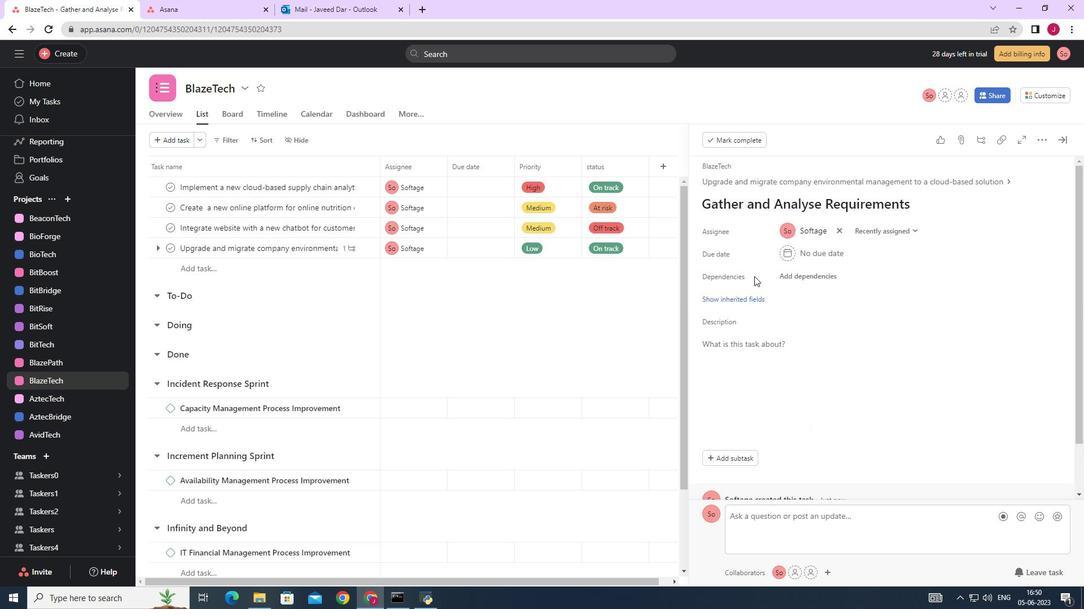
Action: Mouse pressed left at (749, 294)
Screenshot: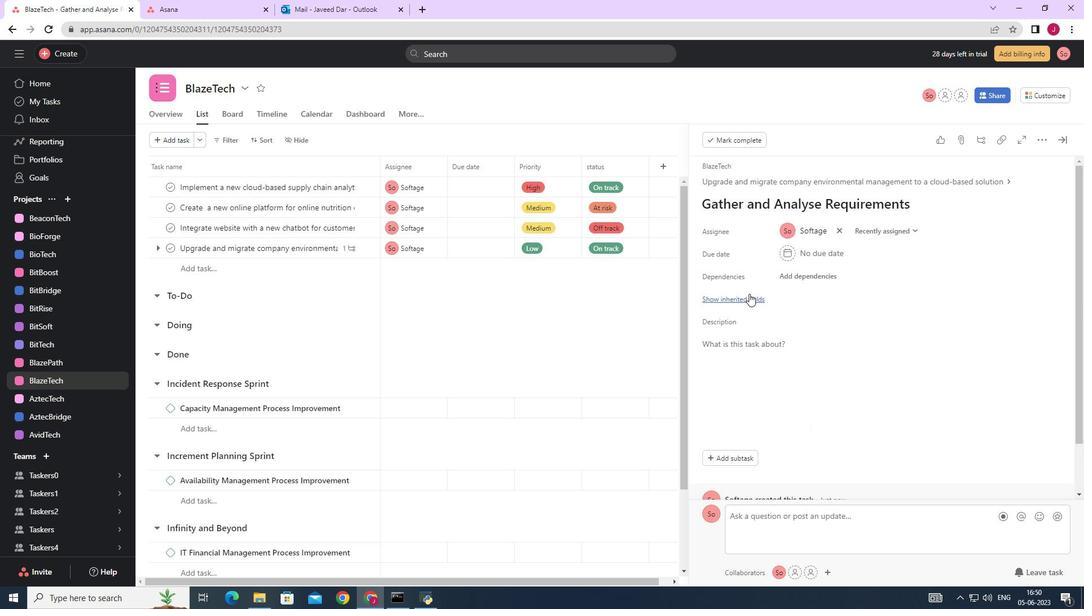 
Action: Mouse moved to (783, 326)
Screenshot: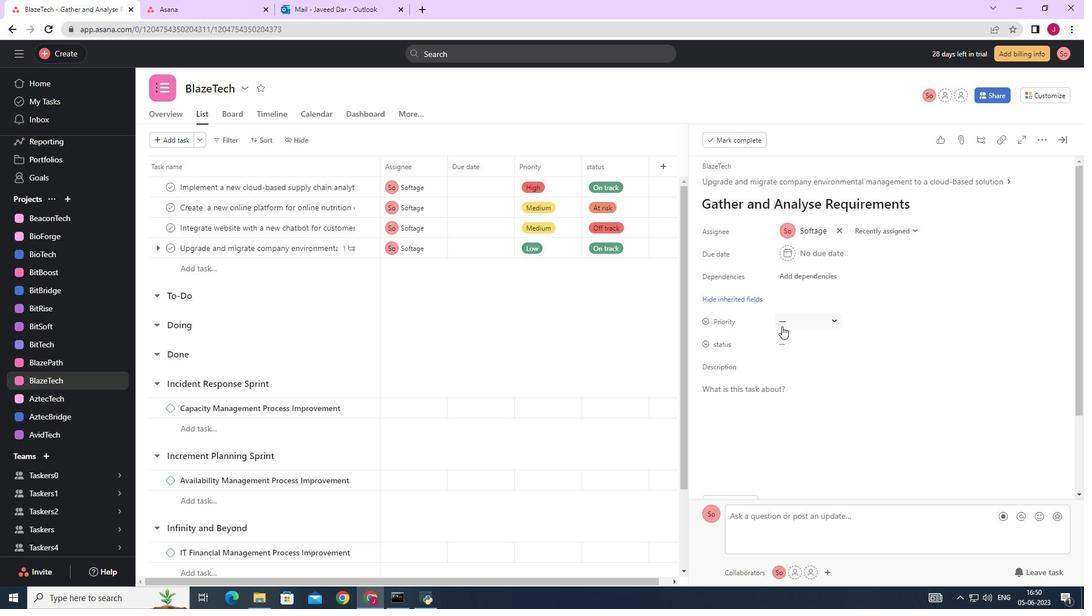 
Action: Mouse pressed left at (783, 326)
Screenshot: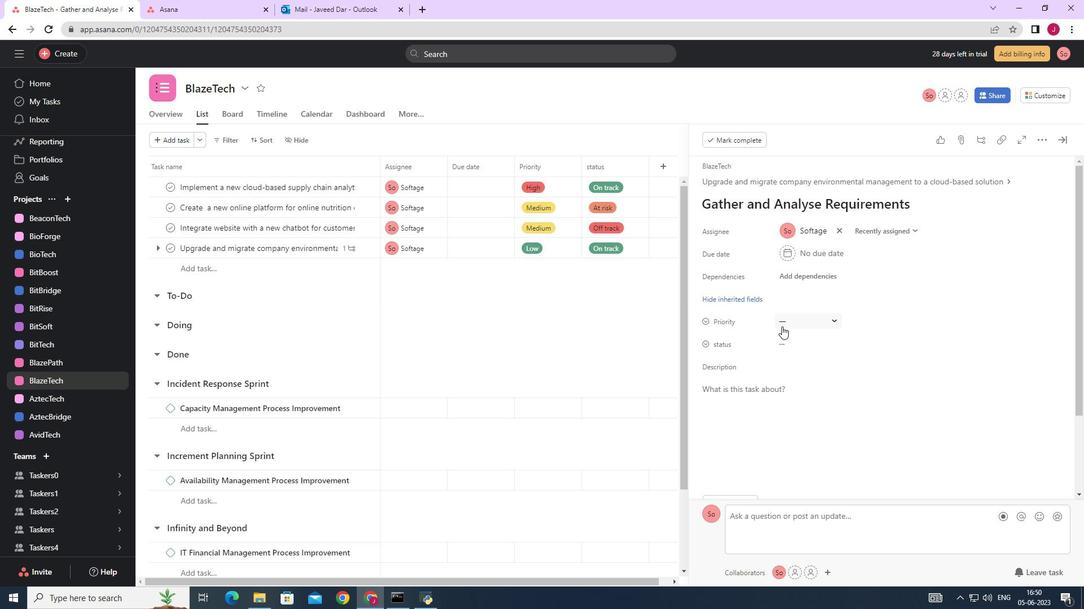 
Action: Mouse moved to (804, 355)
Screenshot: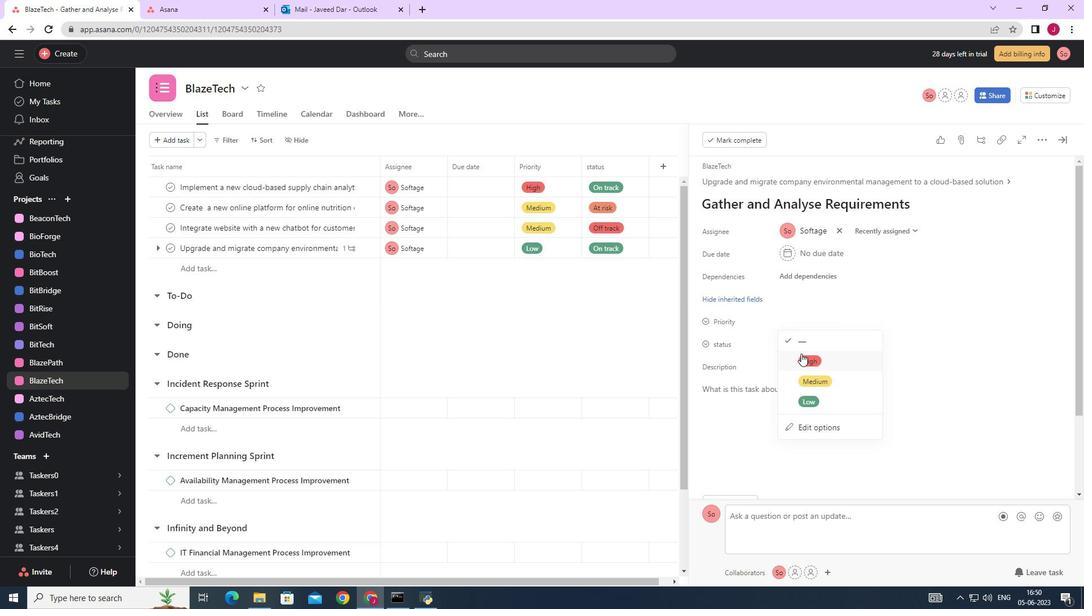 
Action: Mouse pressed left at (804, 355)
Screenshot: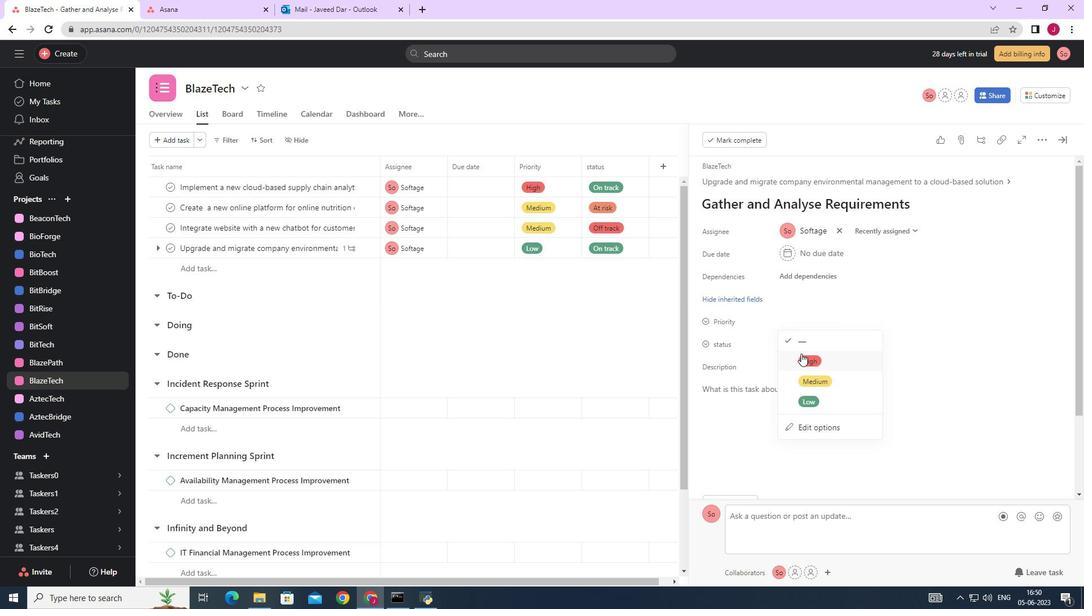 
Action: Mouse moved to (790, 344)
Screenshot: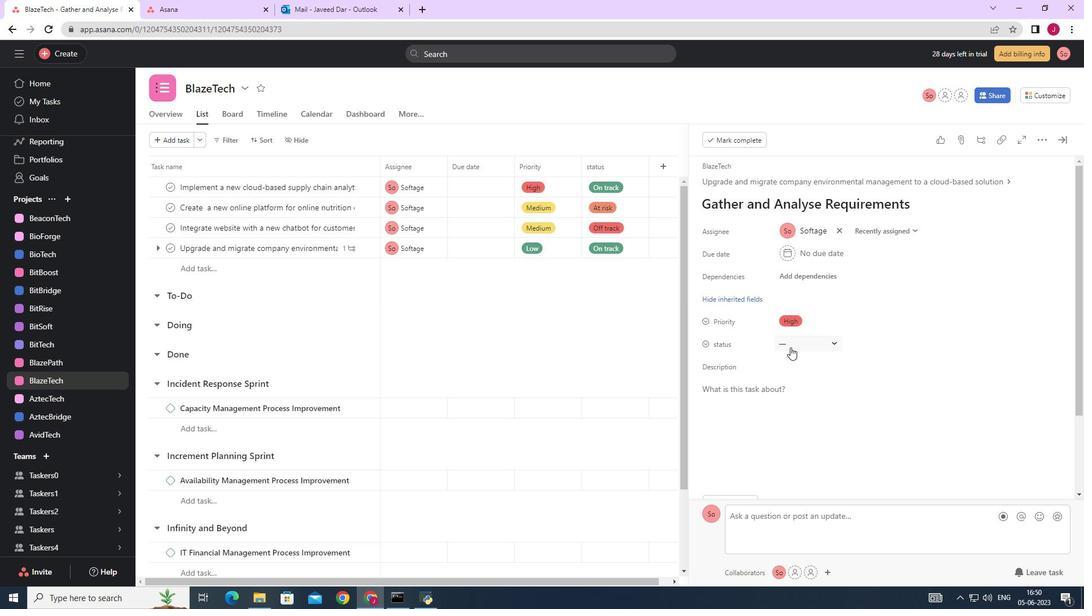 
Action: Mouse pressed left at (790, 344)
Screenshot: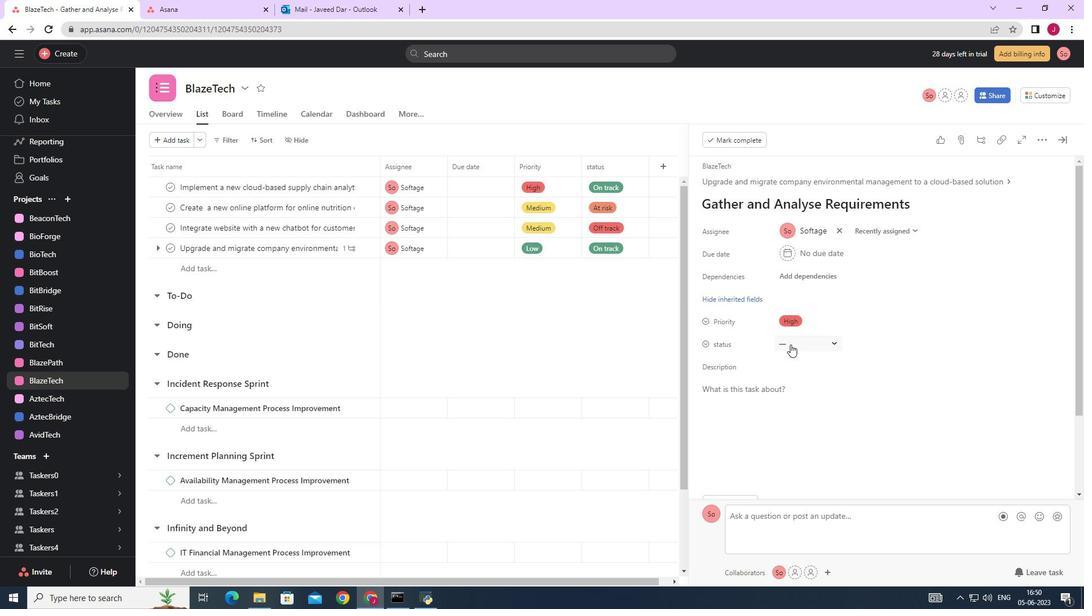 
Action: Mouse moved to (811, 403)
Screenshot: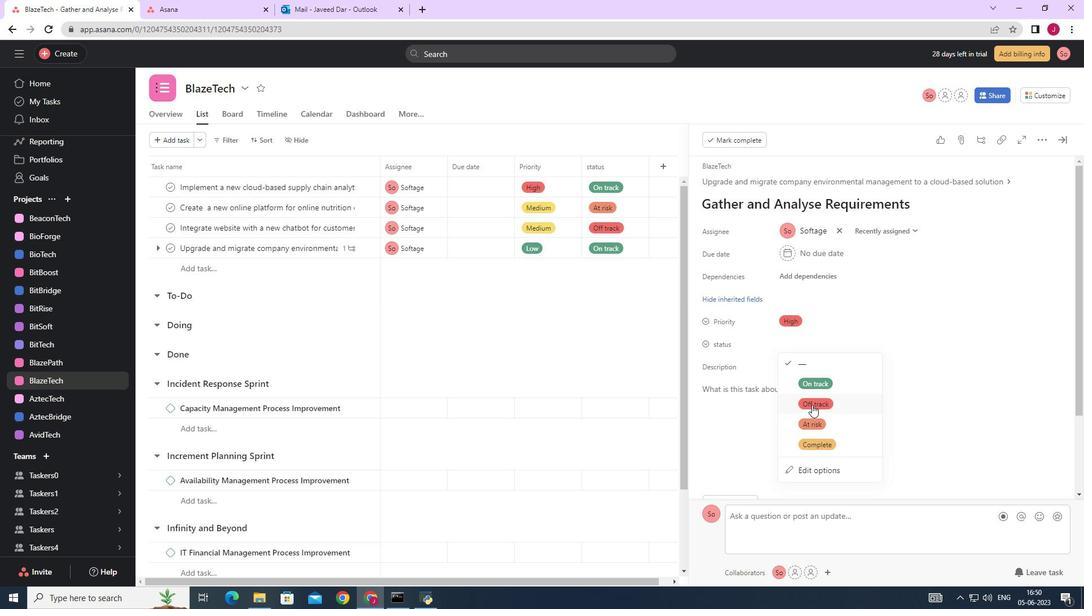 
Action: Mouse pressed left at (811, 403)
Screenshot: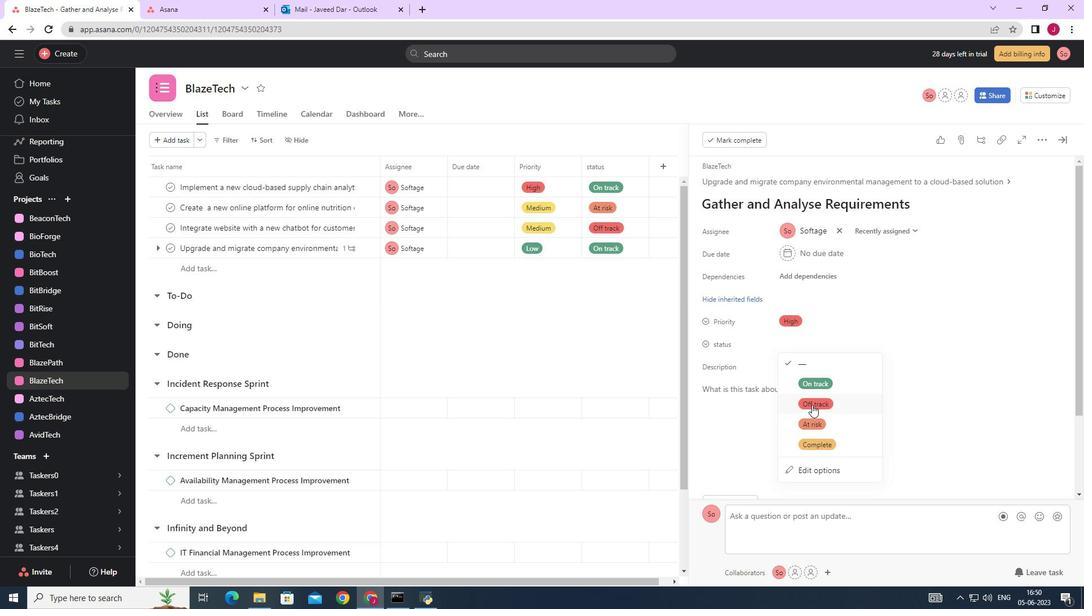 
Action: Mouse moved to (1065, 142)
Screenshot: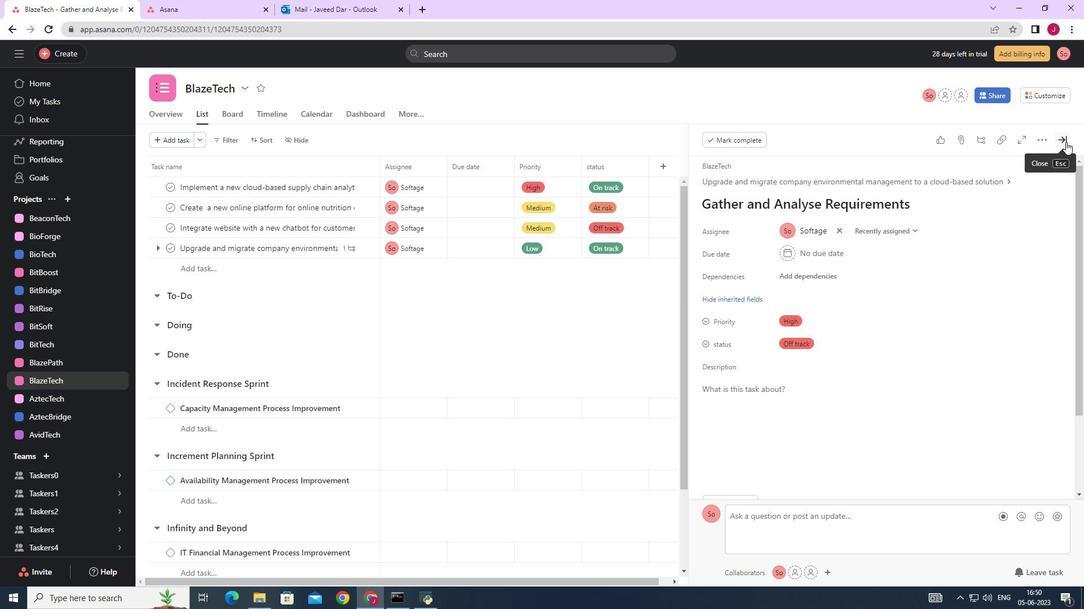 
Action: Mouse pressed left at (1065, 142)
Screenshot: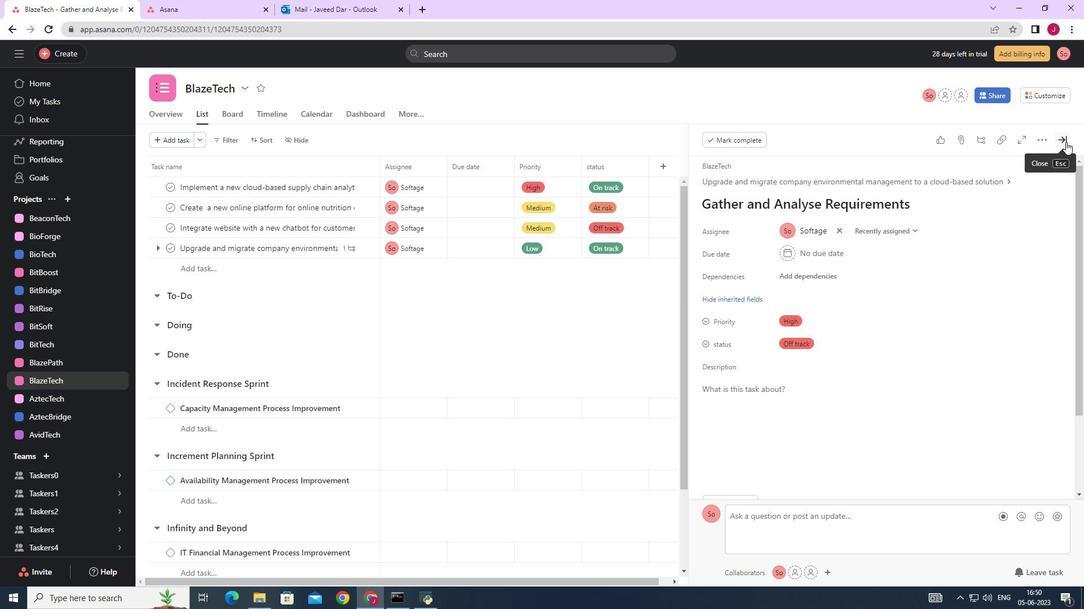 
Action: Mouse moved to (1064, 142)
Screenshot: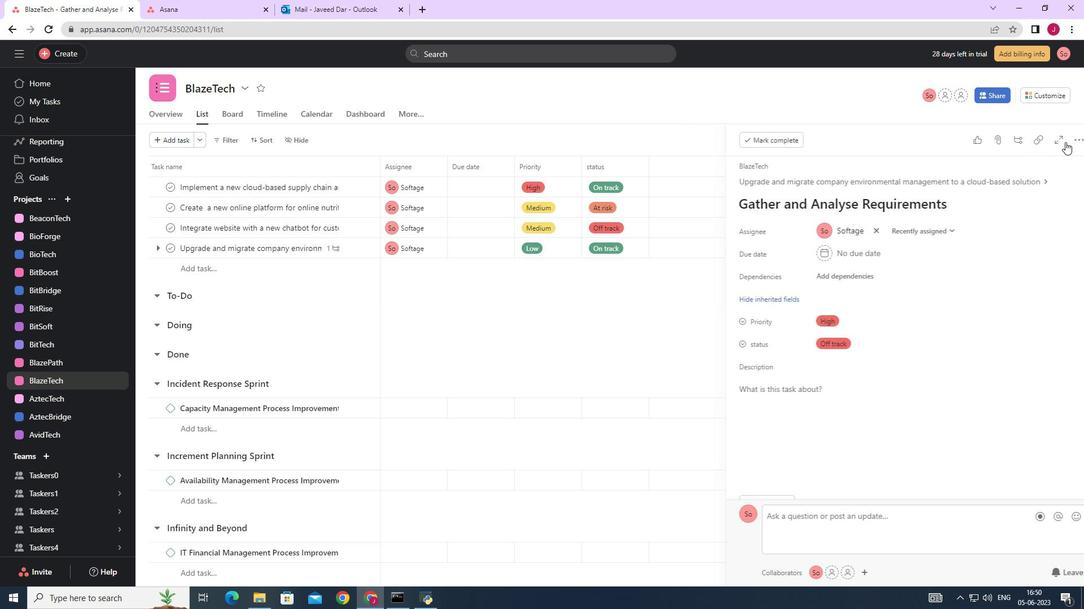 
